Task: Create a due date automation trigger when advanced on, on the wednesday of the week a card is due add dates starting in 1 days at 11:00 AM.
Action: Mouse moved to (1156, 90)
Screenshot: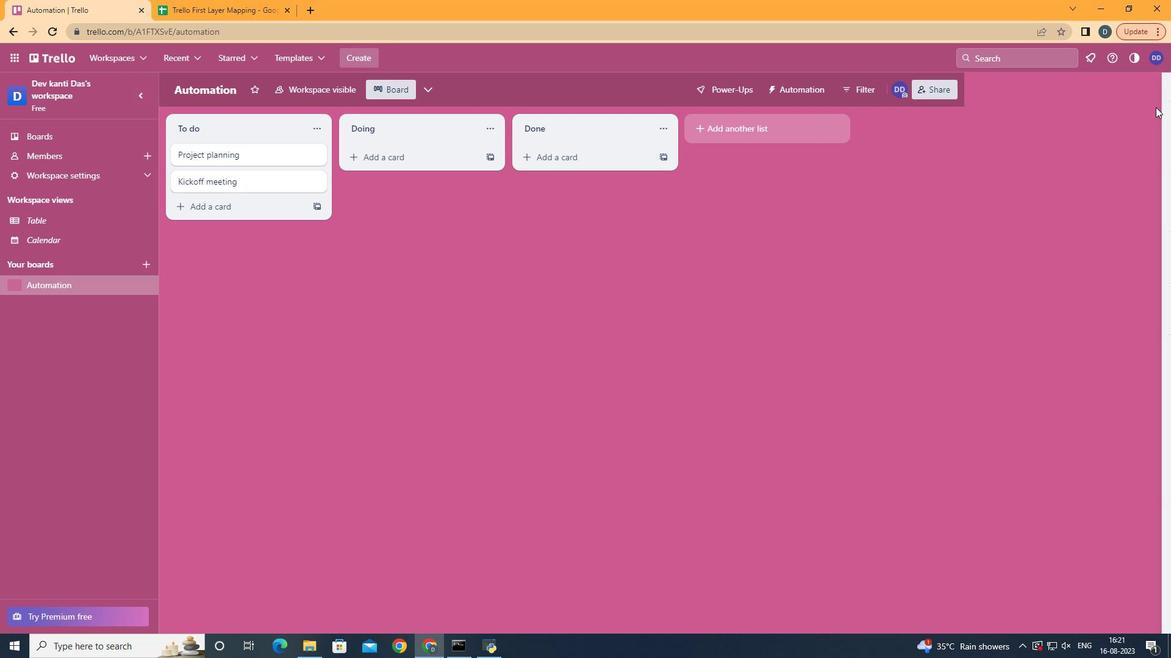 
Action: Mouse pressed left at (1156, 90)
Screenshot: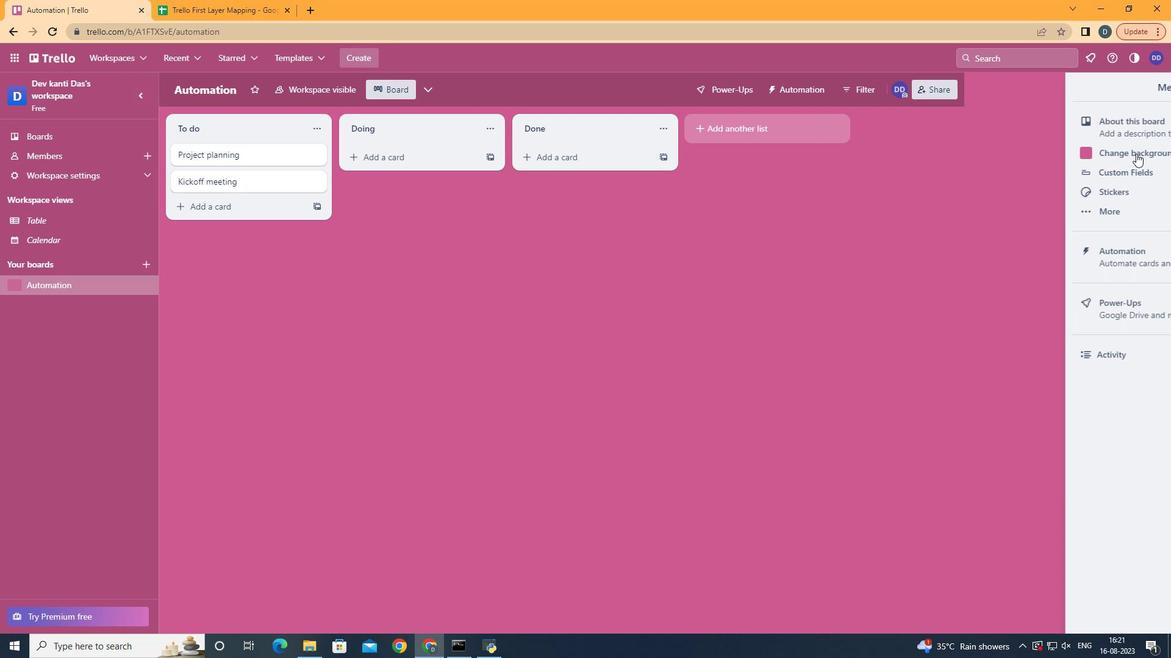 
Action: Mouse moved to (1094, 259)
Screenshot: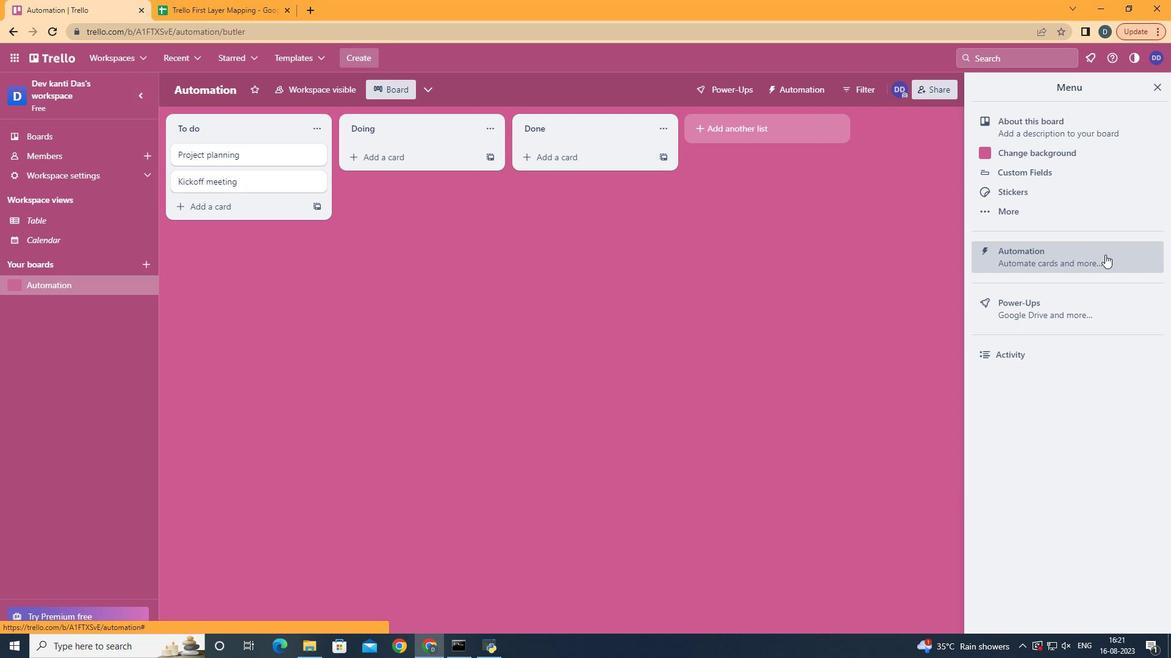 
Action: Mouse pressed left at (1094, 259)
Screenshot: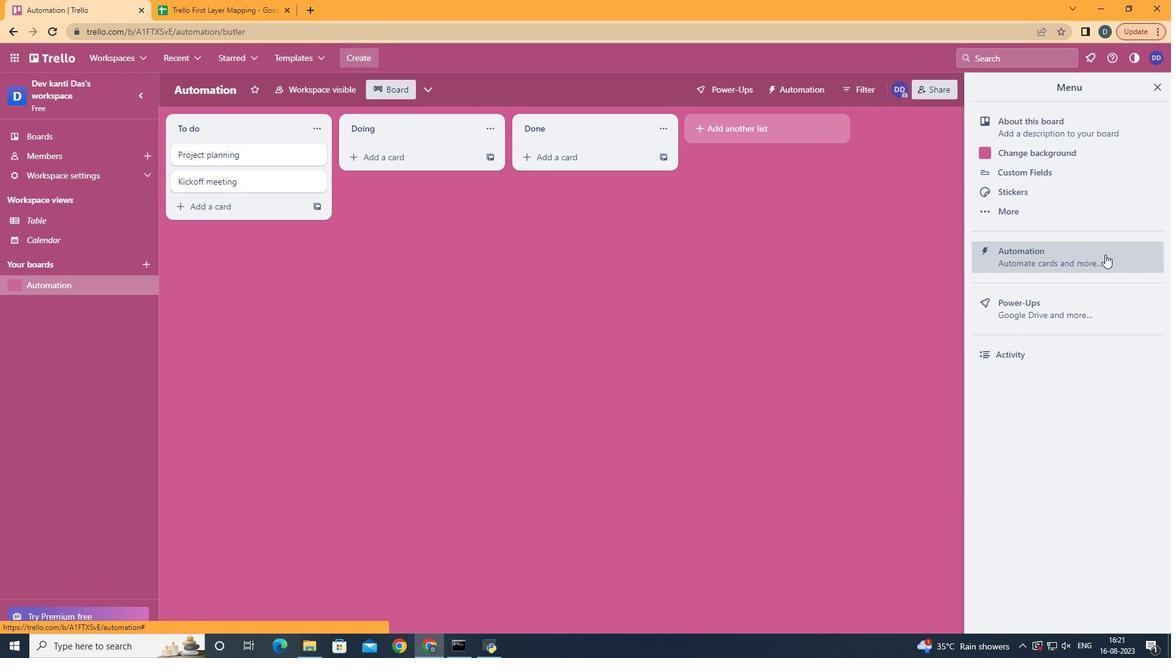
Action: Mouse moved to (239, 248)
Screenshot: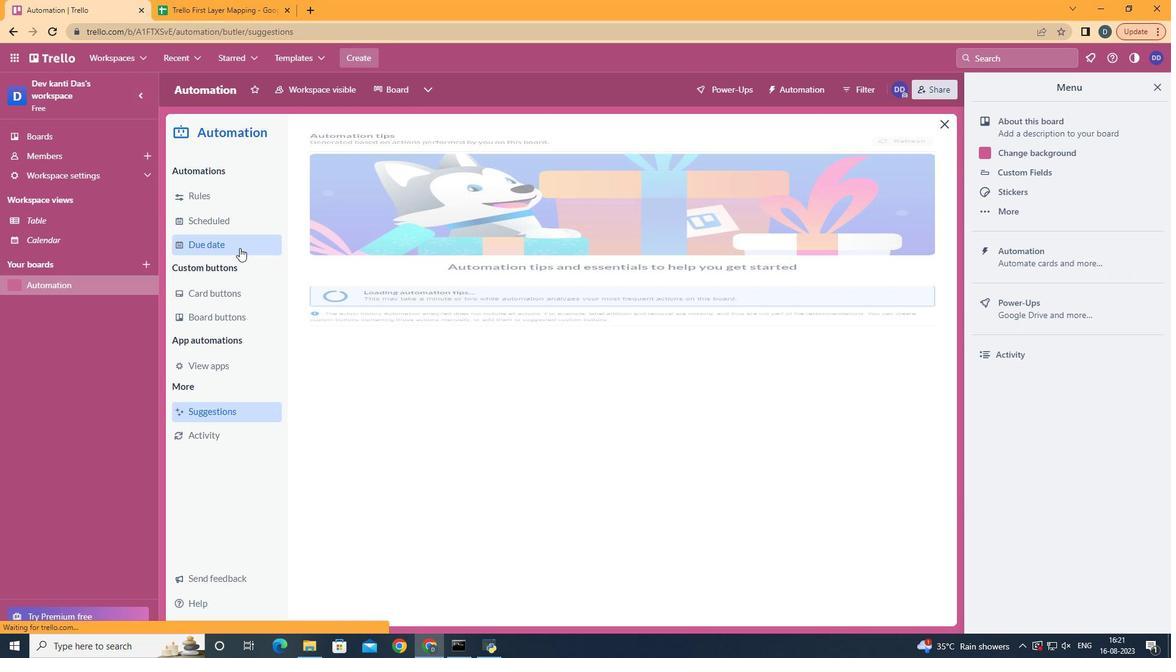 
Action: Mouse pressed left at (239, 248)
Screenshot: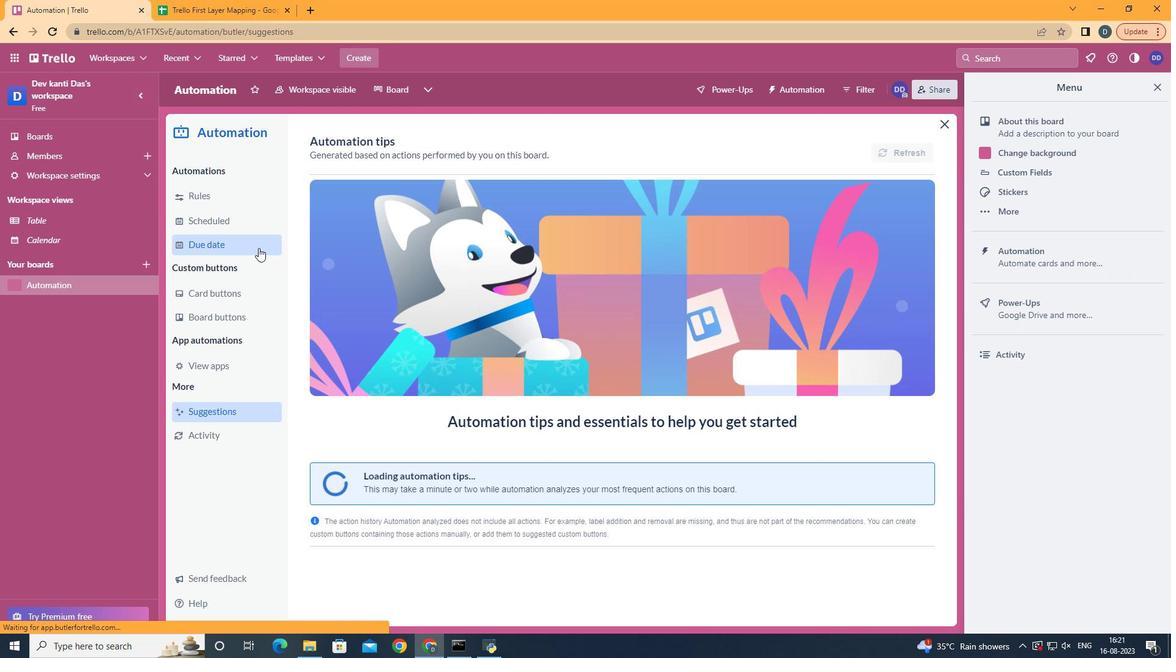 
Action: Mouse moved to (860, 145)
Screenshot: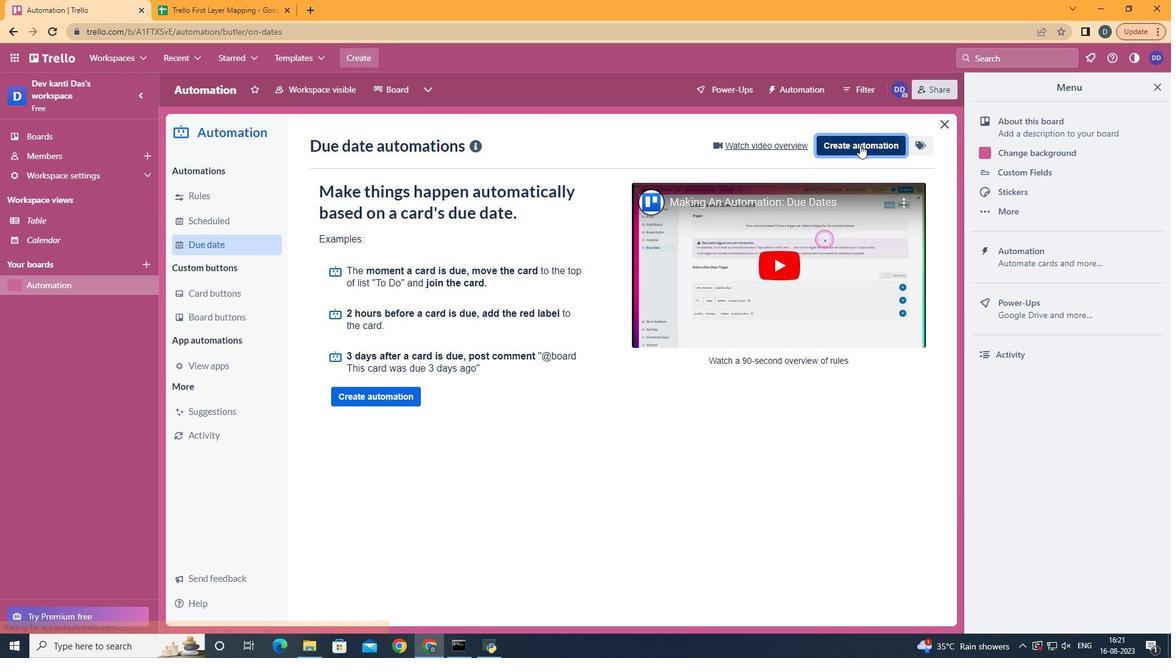 
Action: Mouse pressed left at (860, 145)
Screenshot: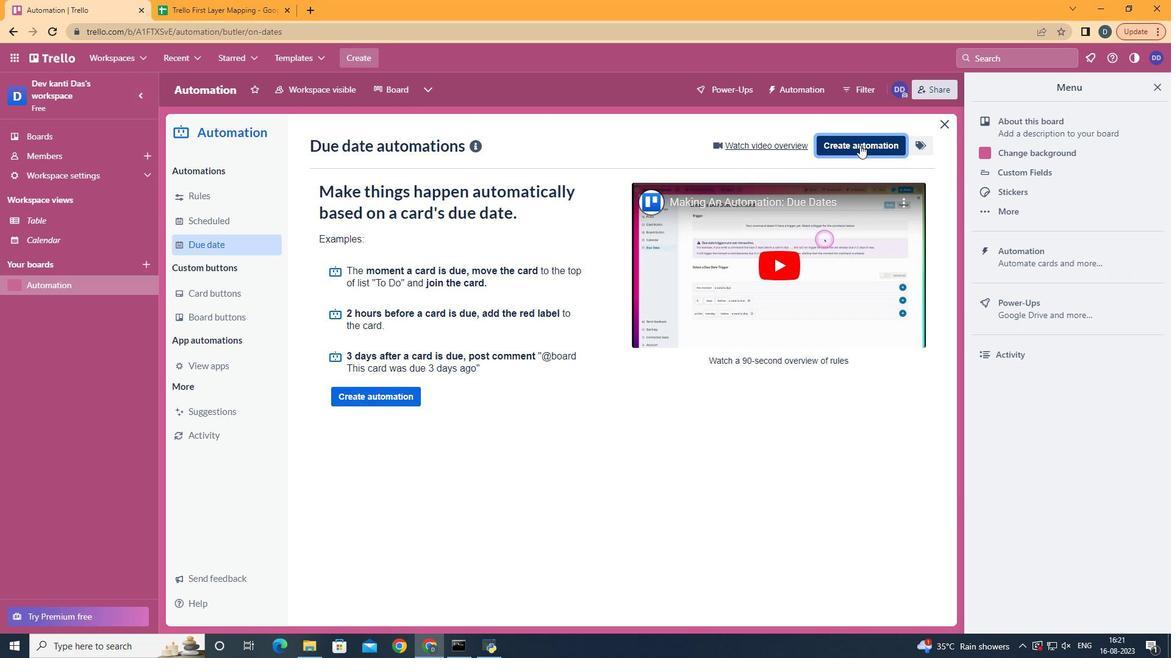 
Action: Mouse moved to (693, 261)
Screenshot: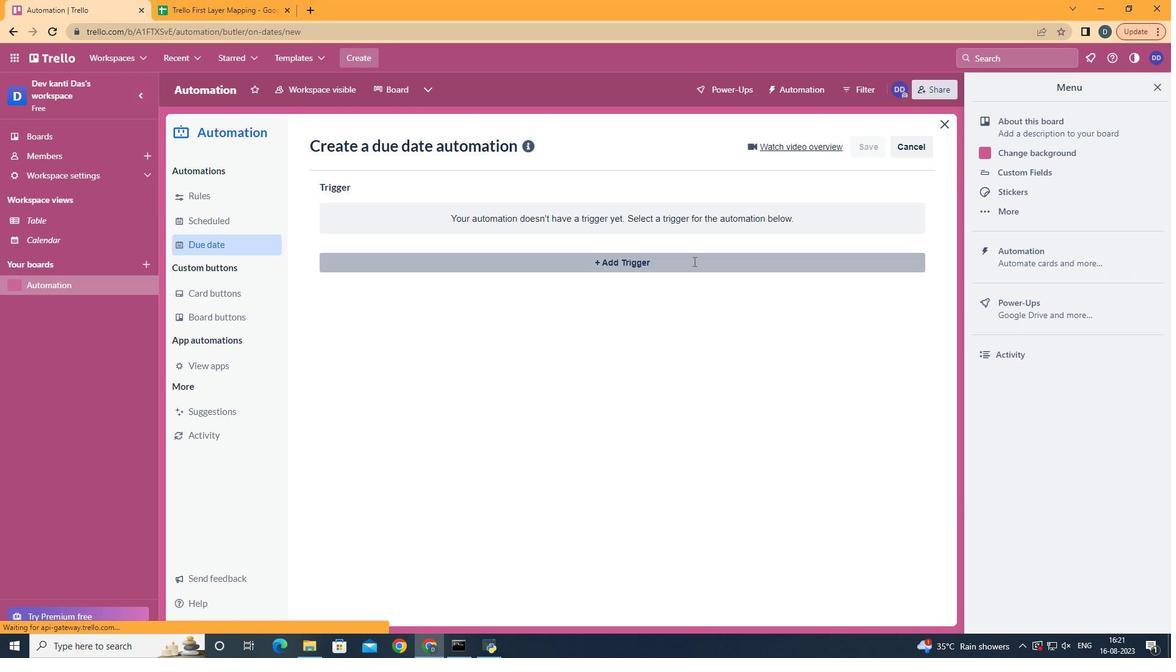 
Action: Mouse pressed left at (693, 261)
Screenshot: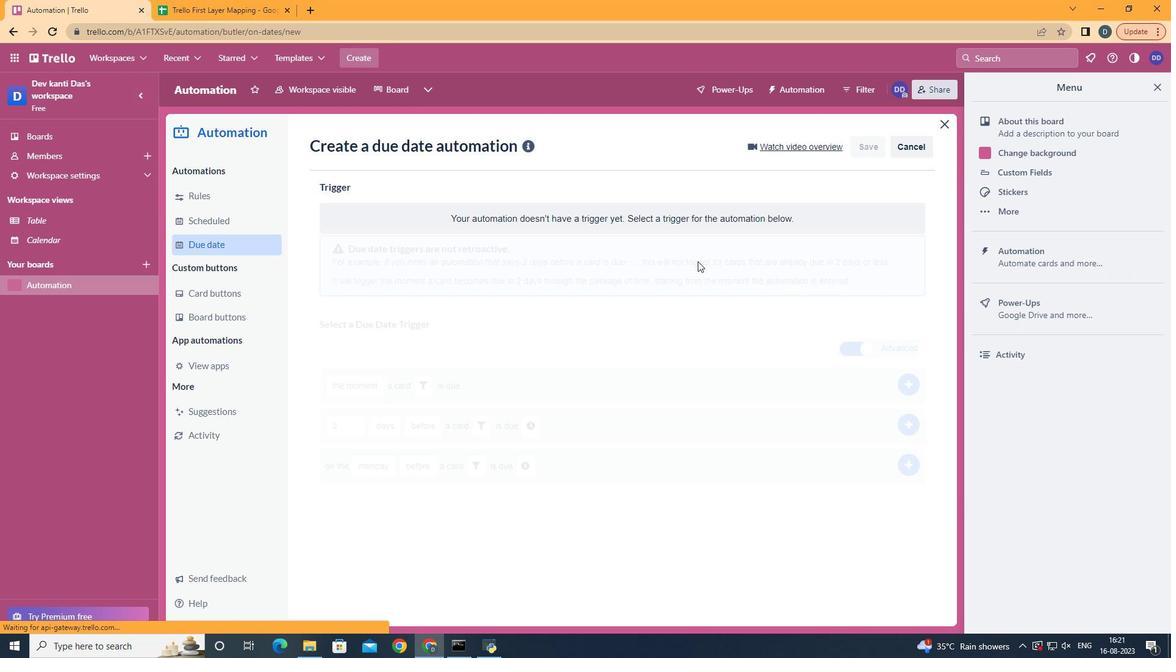 
Action: Mouse moved to (394, 353)
Screenshot: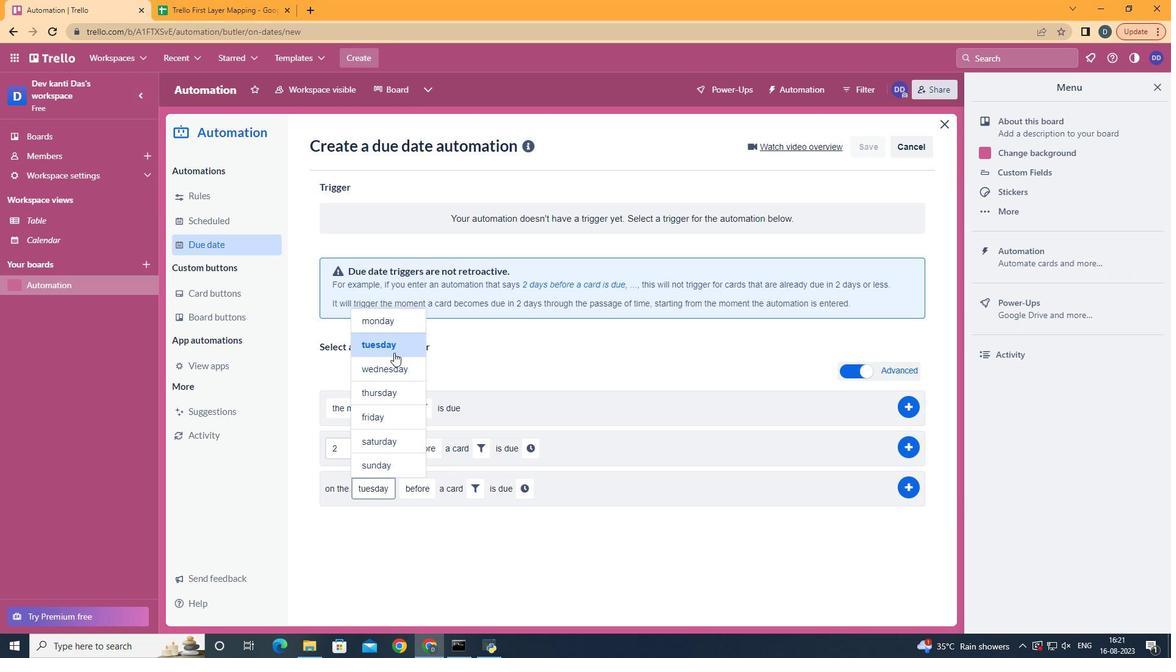 
Action: Mouse pressed left at (394, 353)
Screenshot: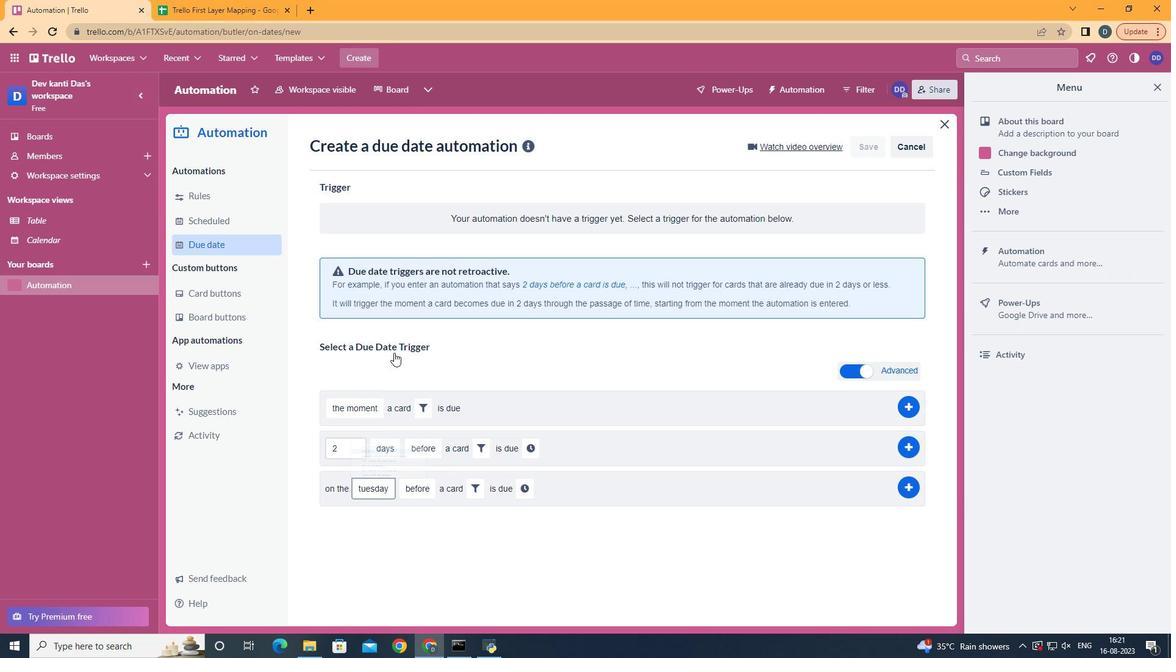 
Action: Mouse moved to (383, 375)
Screenshot: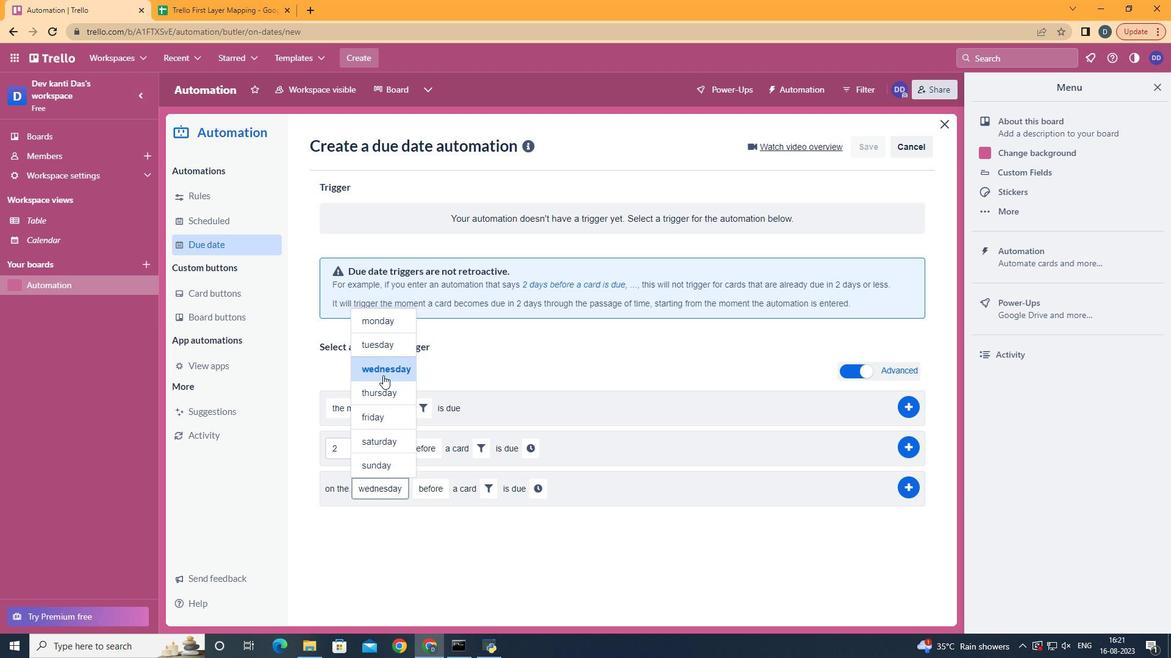 
Action: Mouse pressed left at (383, 375)
Screenshot: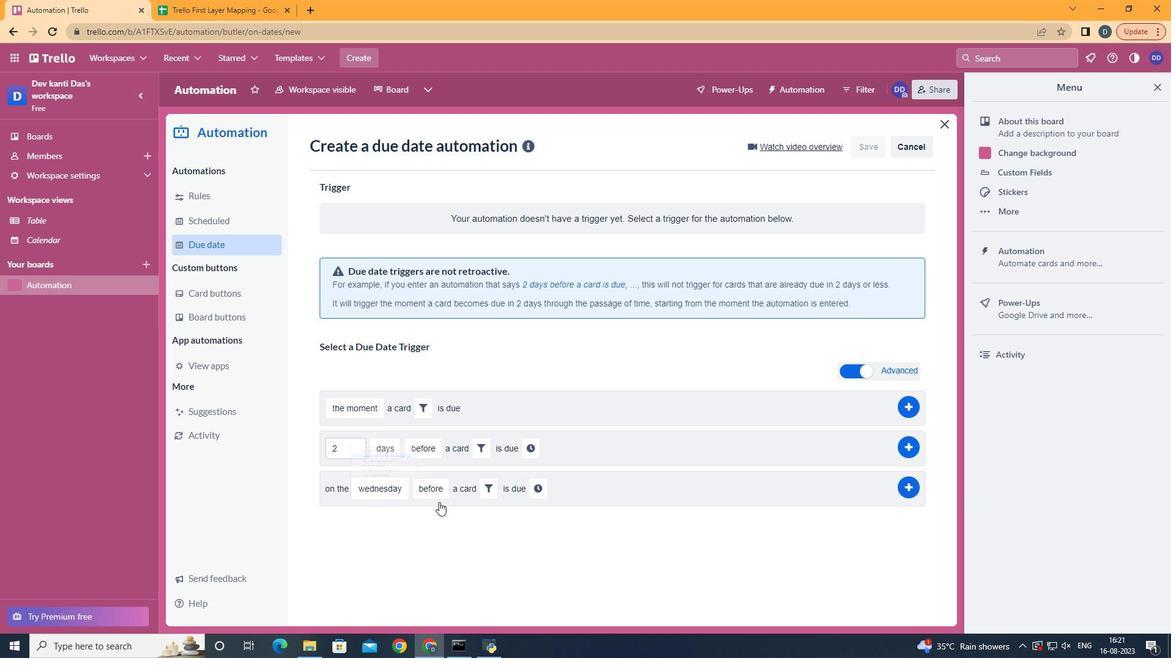 
Action: Mouse moved to (452, 551)
Screenshot: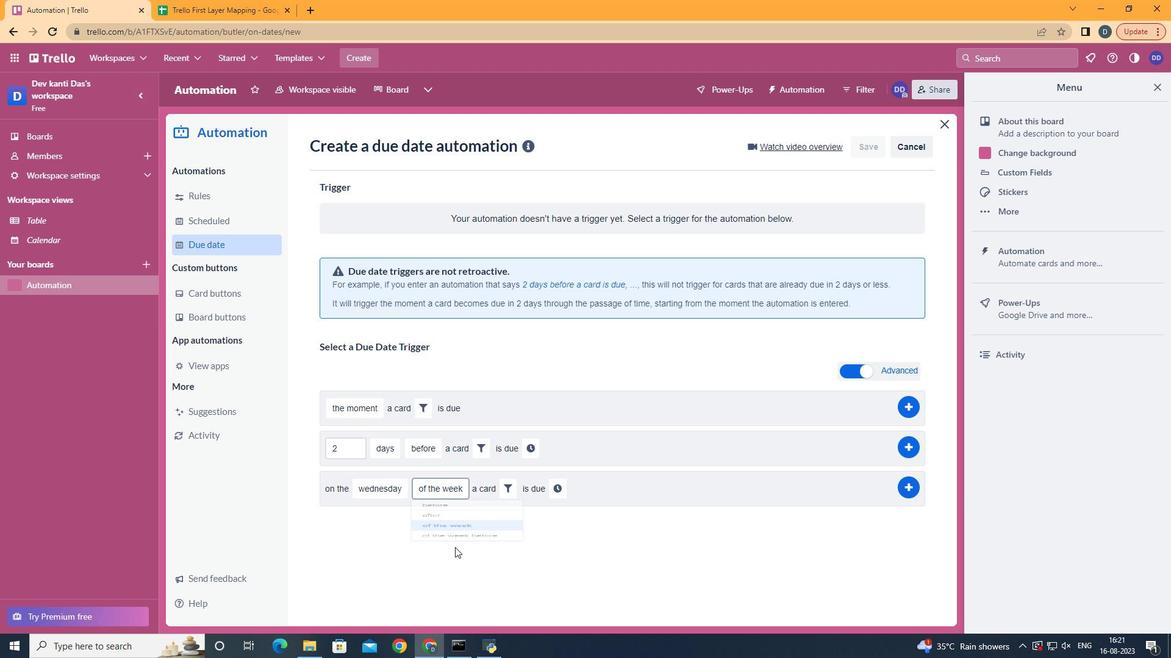
Action: Mouse pressed left at (452, 551)
Screenshot: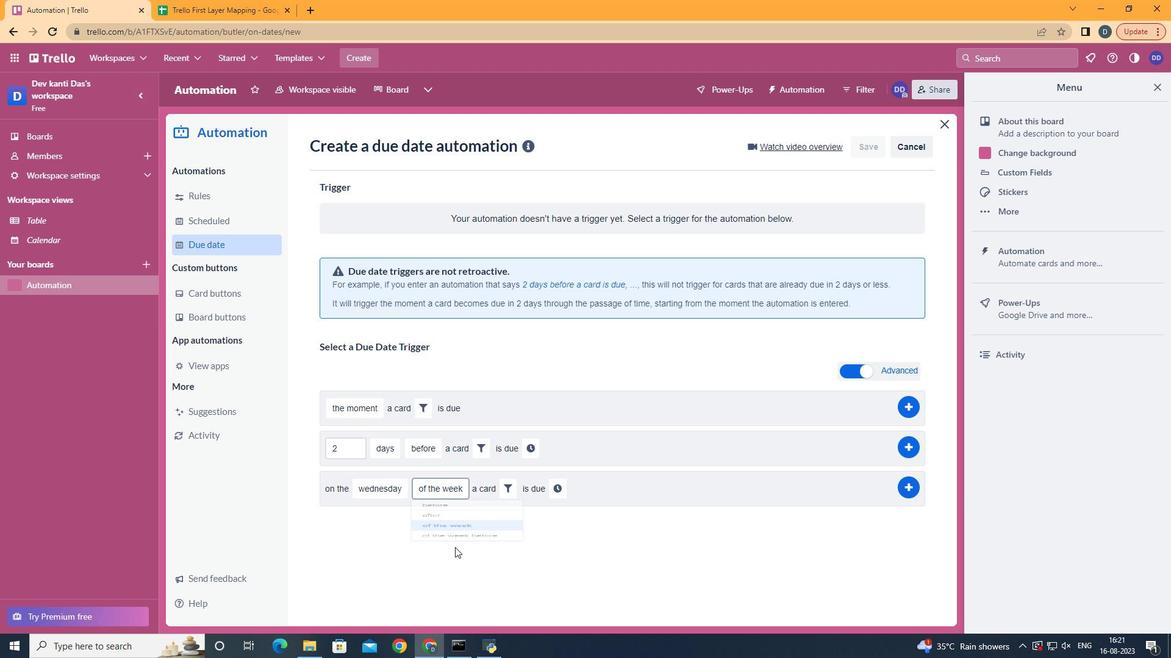 
Action: Mouse moved to (505, 489)
Screenshot: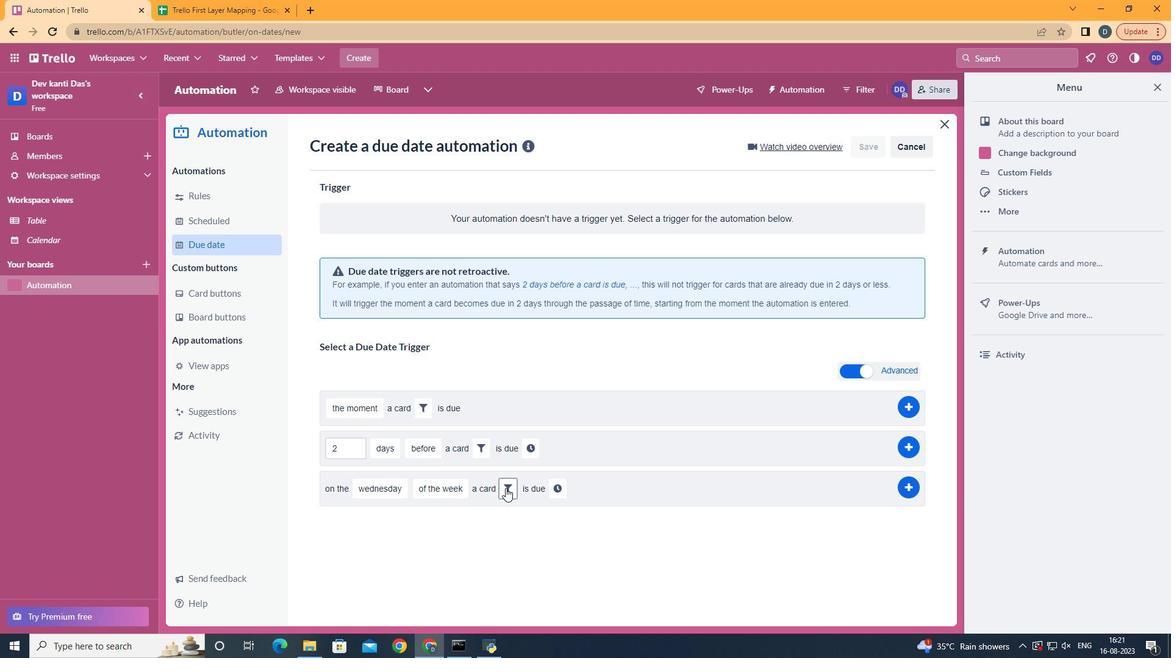 
Action: Mouse pressed left at (505, 489)
Screenshot: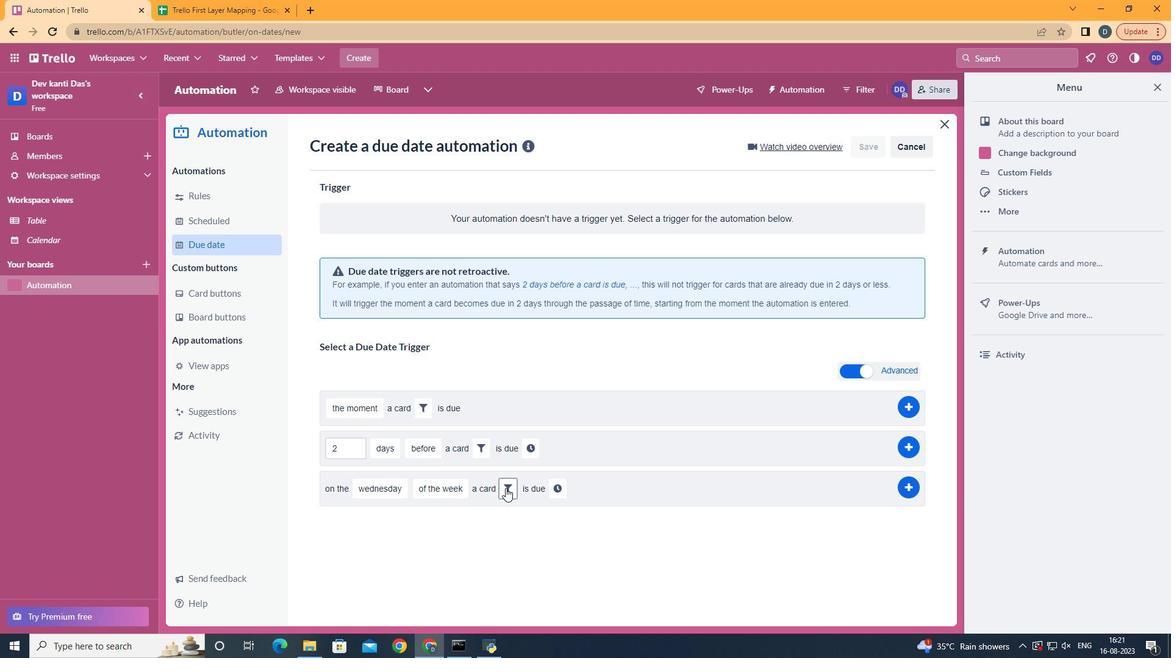 
Action: Mouse moved to (570, 529)
Screenshot: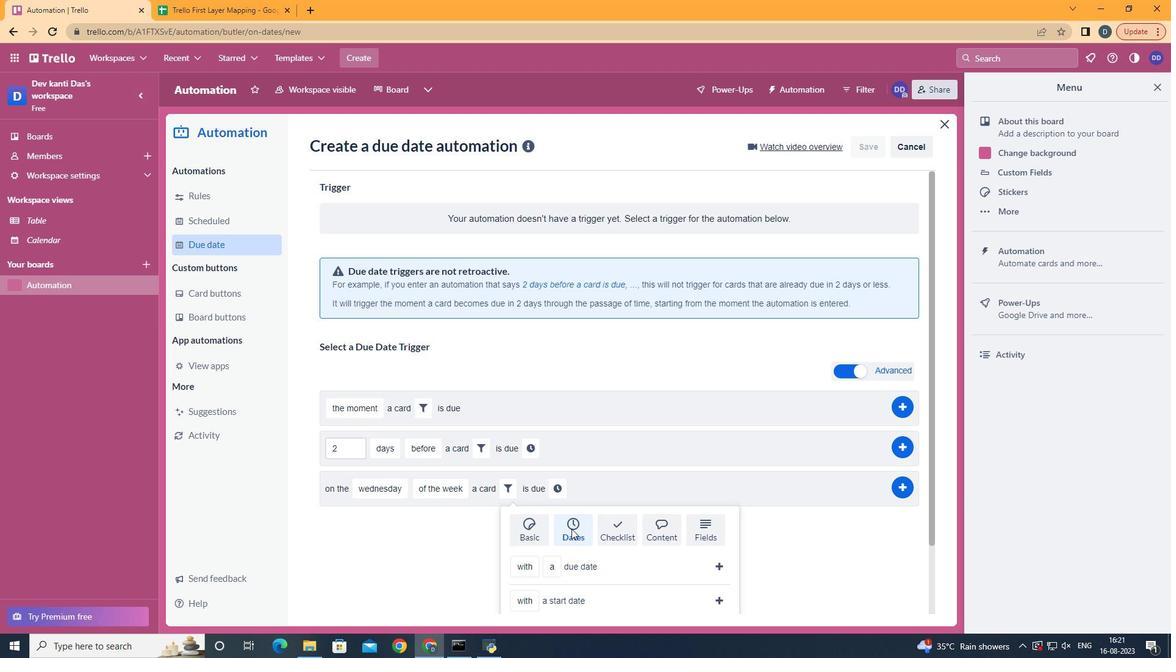 
Action: Mouse pressed left at (570, 529)
Screenshot: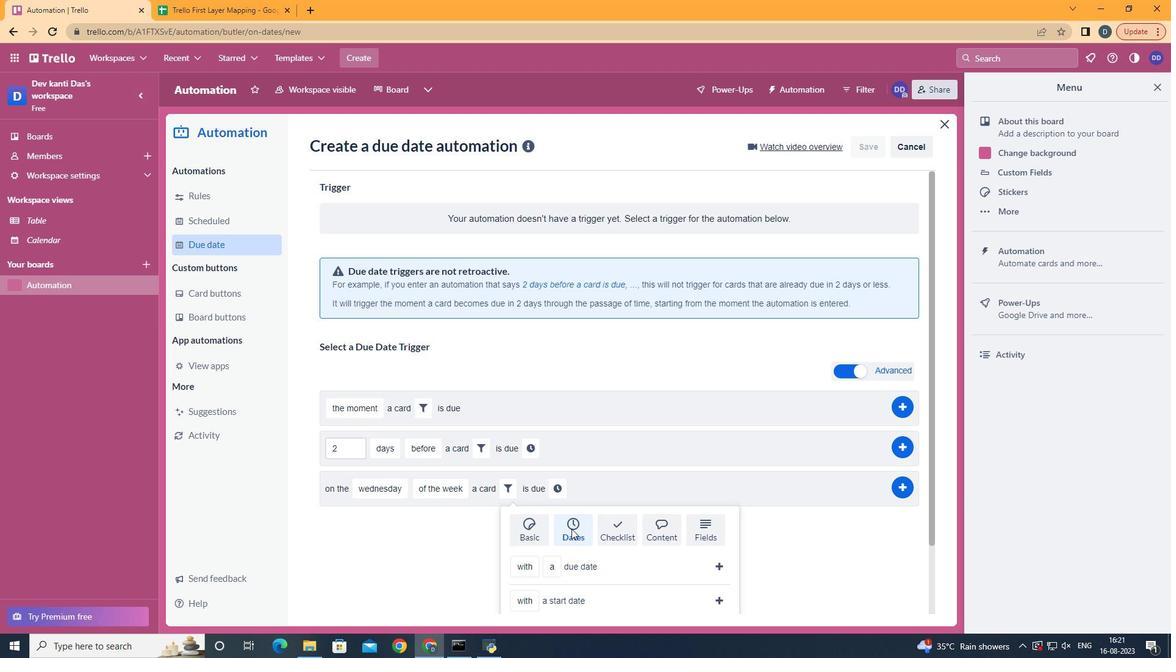 
Action: Mouse moved to (571, 529)
Screenshot: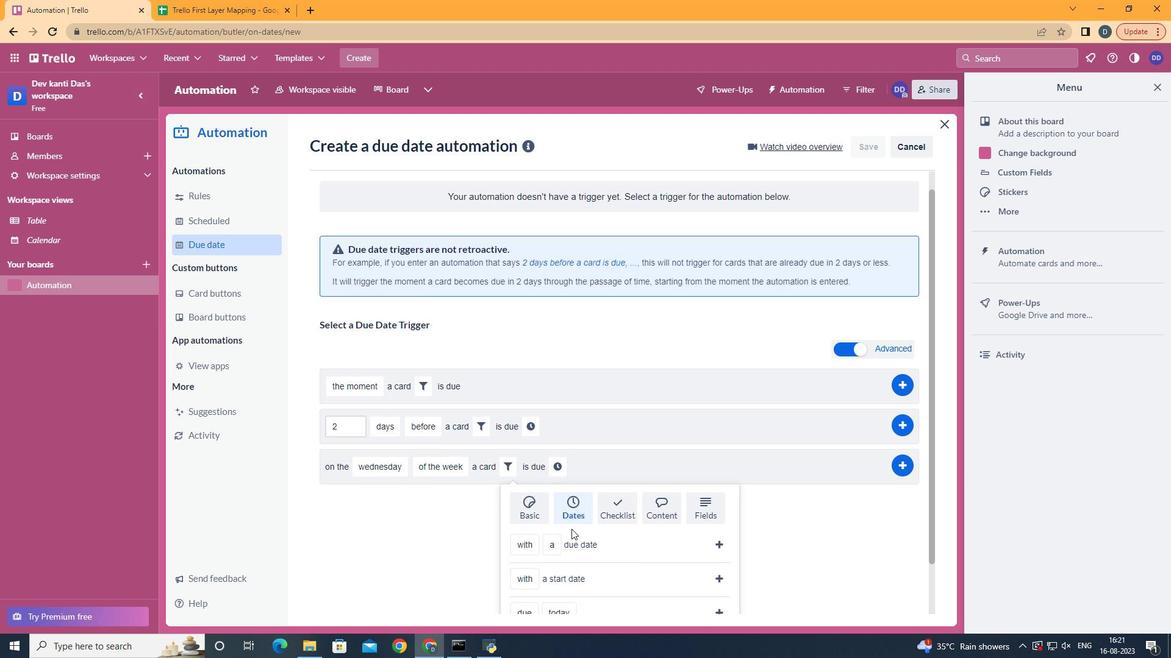 
Action: Mouse scrolled (571, 528) with delta (0, 0)
Screenshot: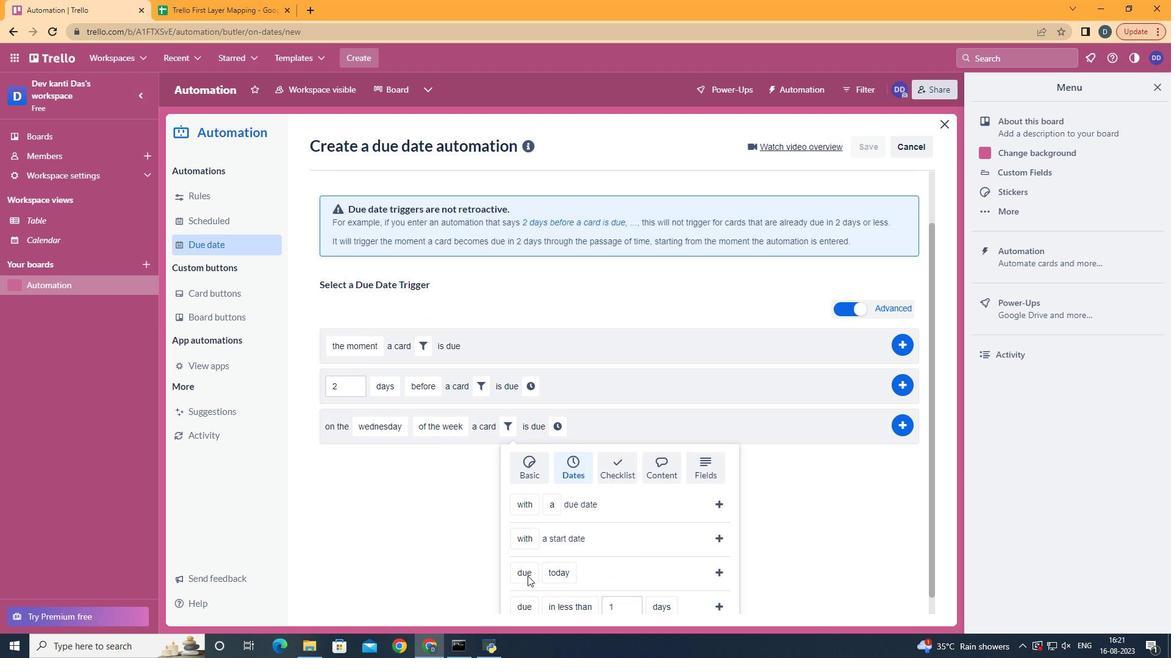 
Action: Mouse scrolled (571, 528) with delta (0, 0)
Screenshot: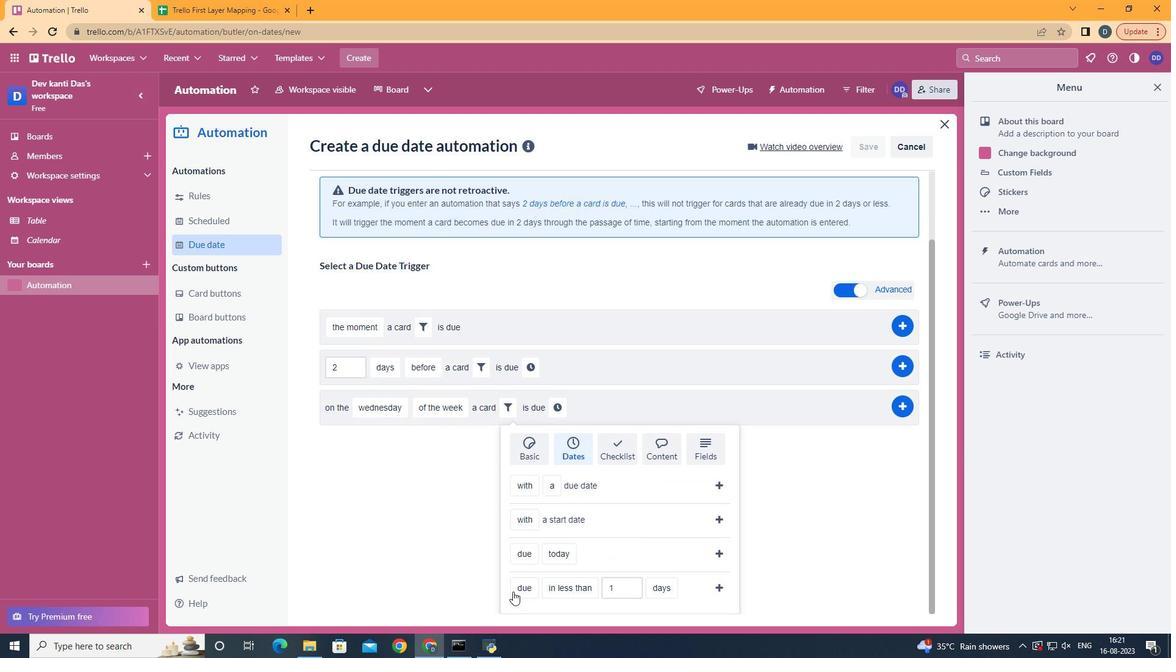 
Action: Mouse scrolled (571, 528) with delta (0, 0)
Screenshot: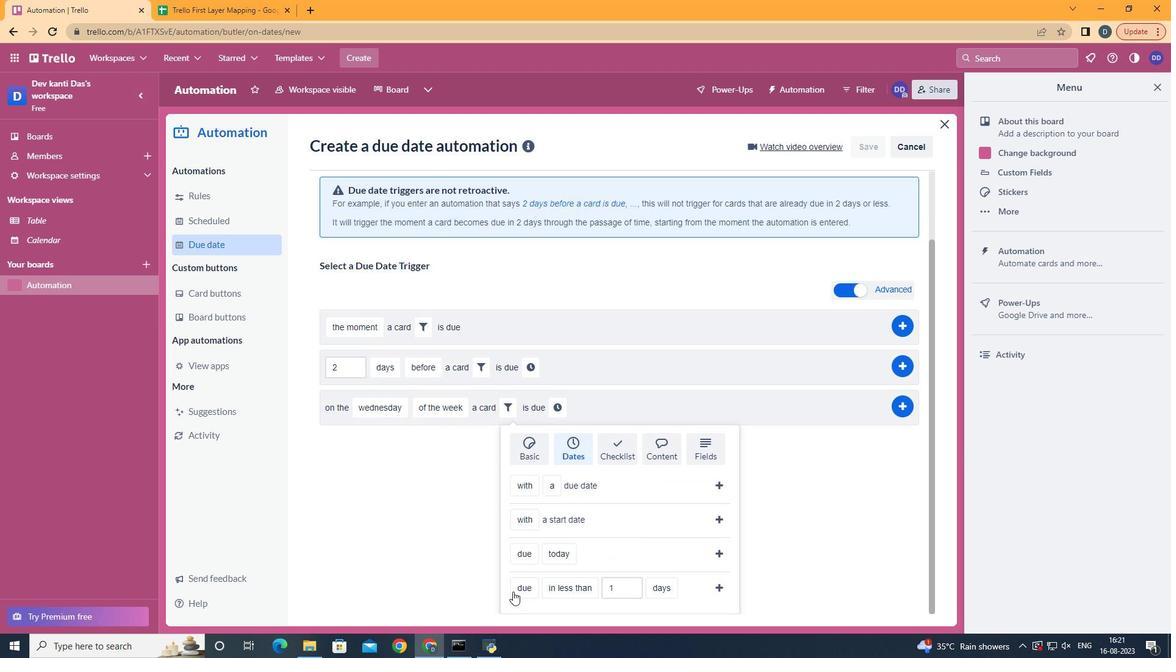
Action: Mouse scrolled (571, 528) with delta (0, 0)
Screenshot: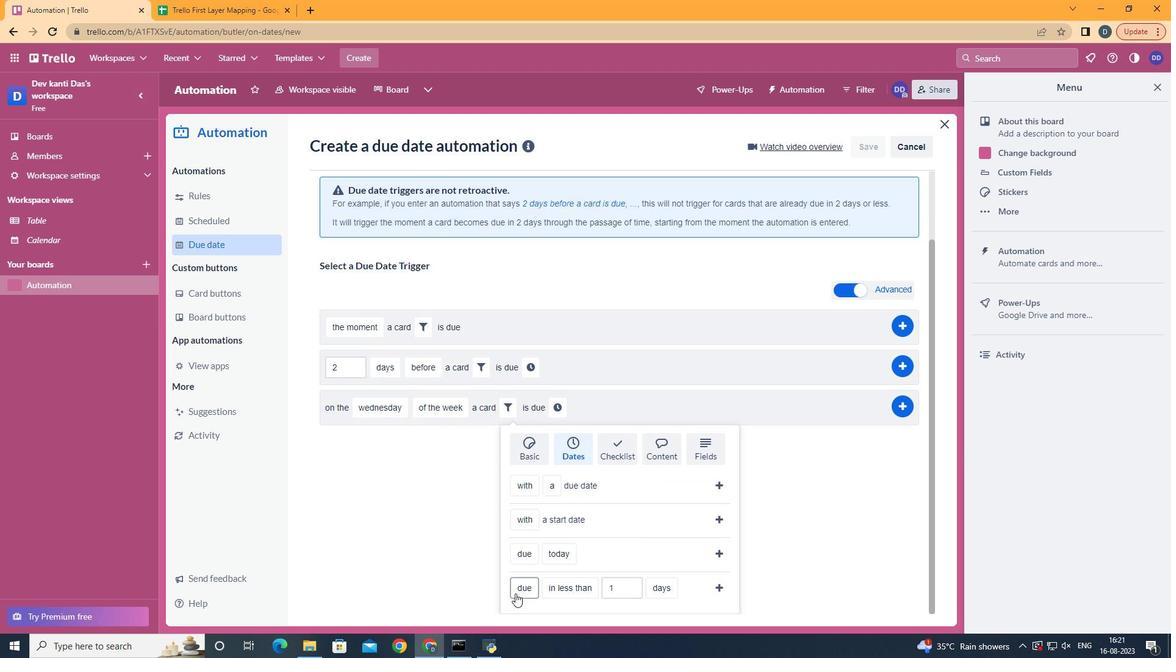 
Action: Mouse scrolled (571, 528) with delta (0, 0)
Screenshot: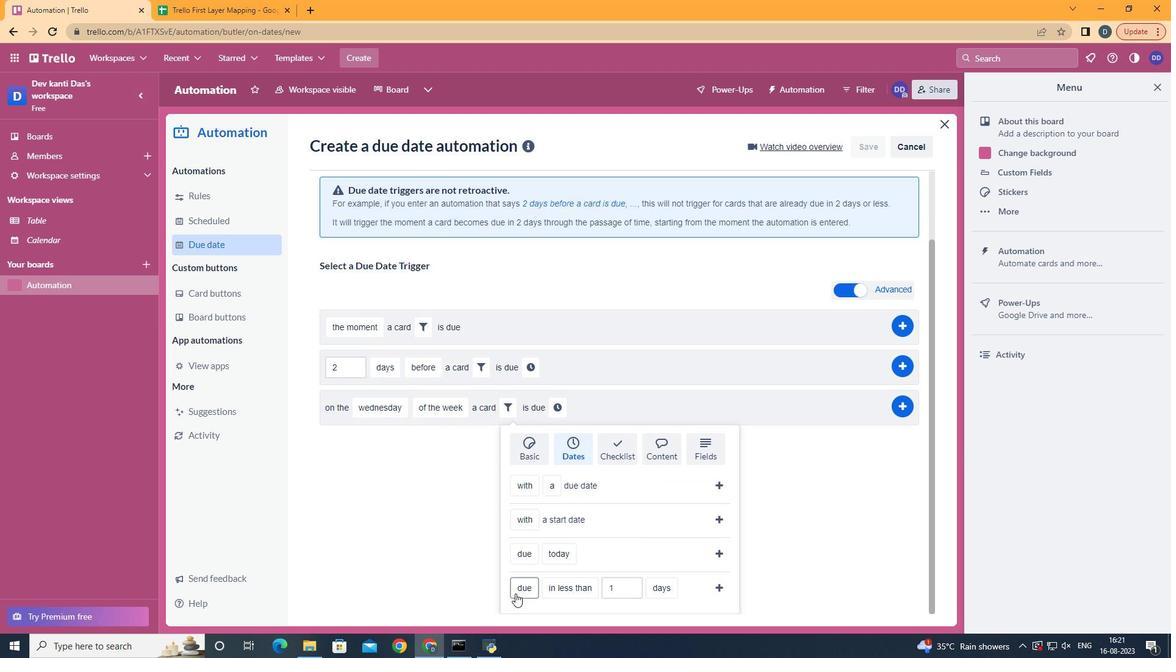 
Action: Mouse moved to (535, 570)
Screenshot: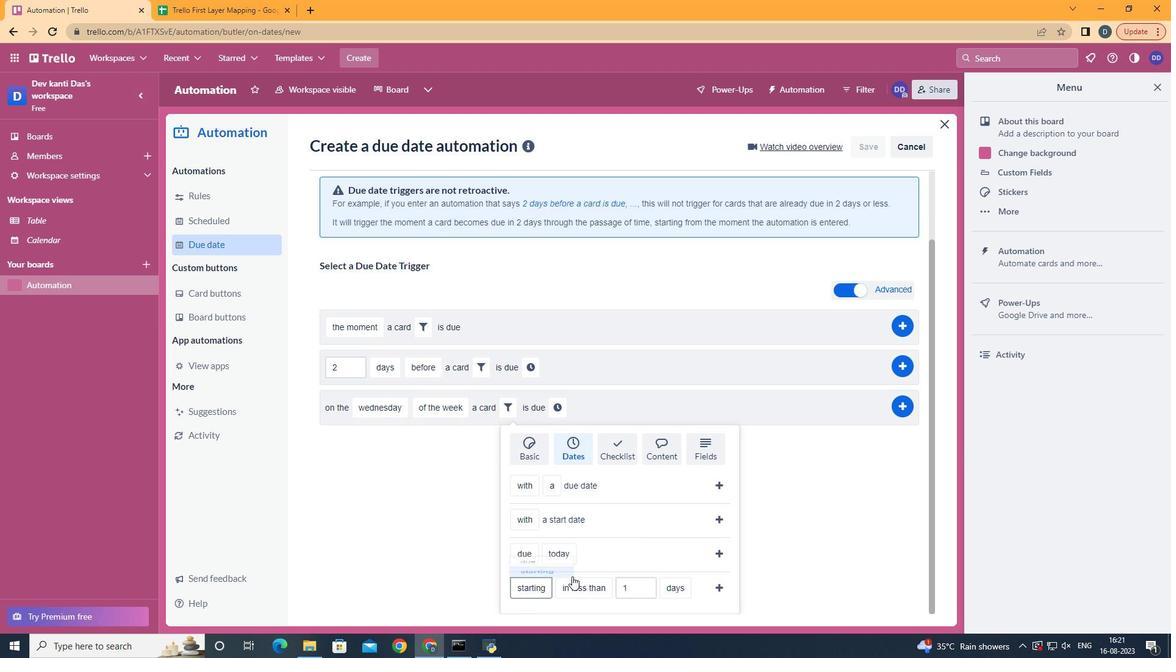
Action: Mouse pressed left at (535, 570)
Screenshot: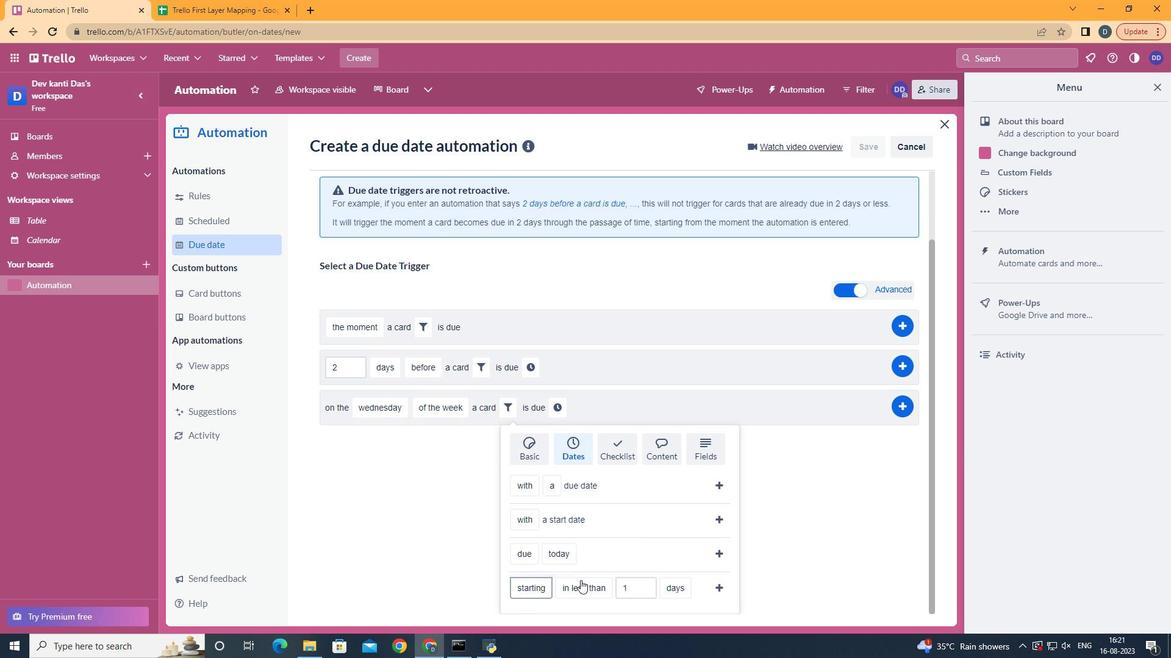 
Action: Mouse moved to (597, 544)
Screenshot: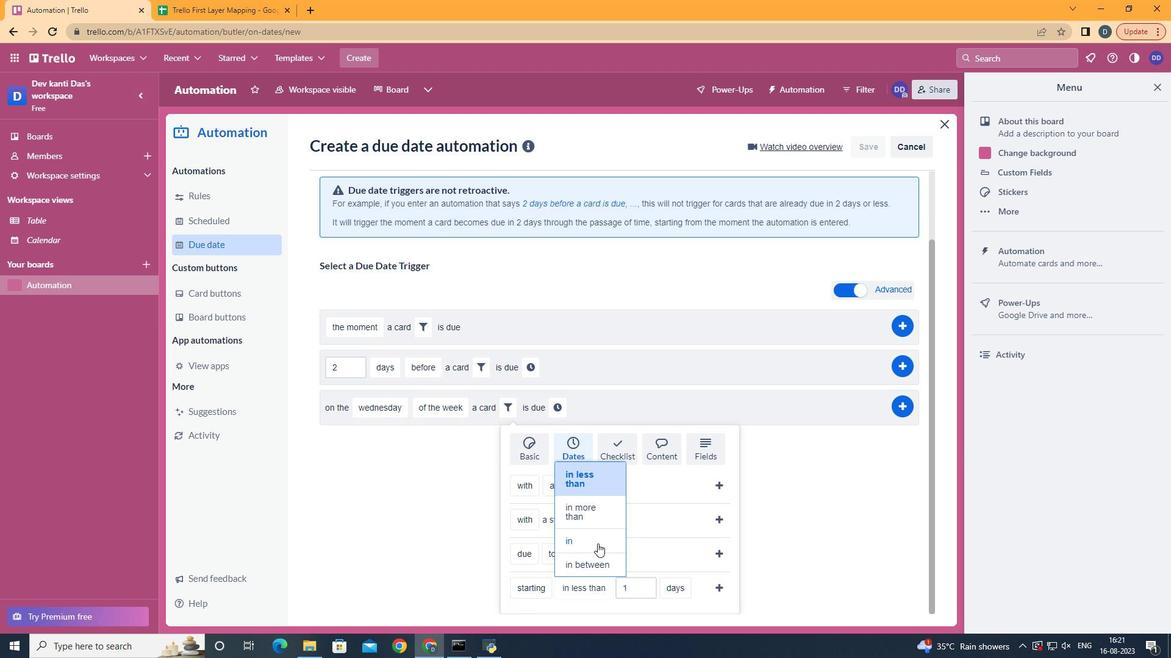 
Action: Mouse pressed left at (597, 544)
Screenshot: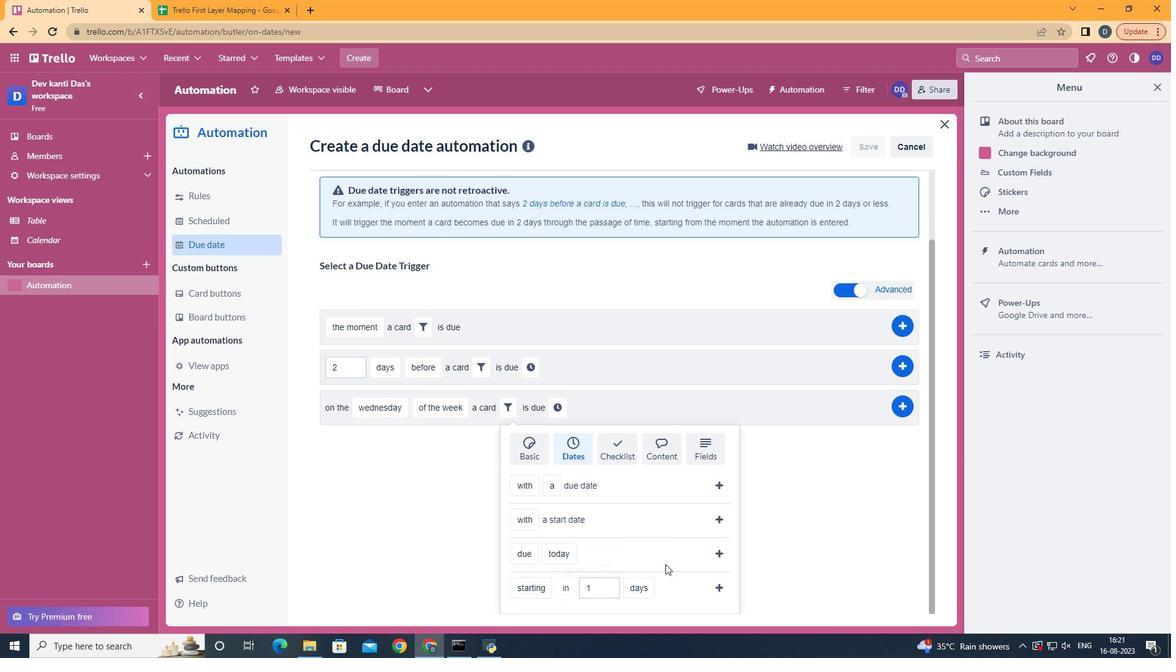
Action: Mouse moved to (719, 582)
Screenshot: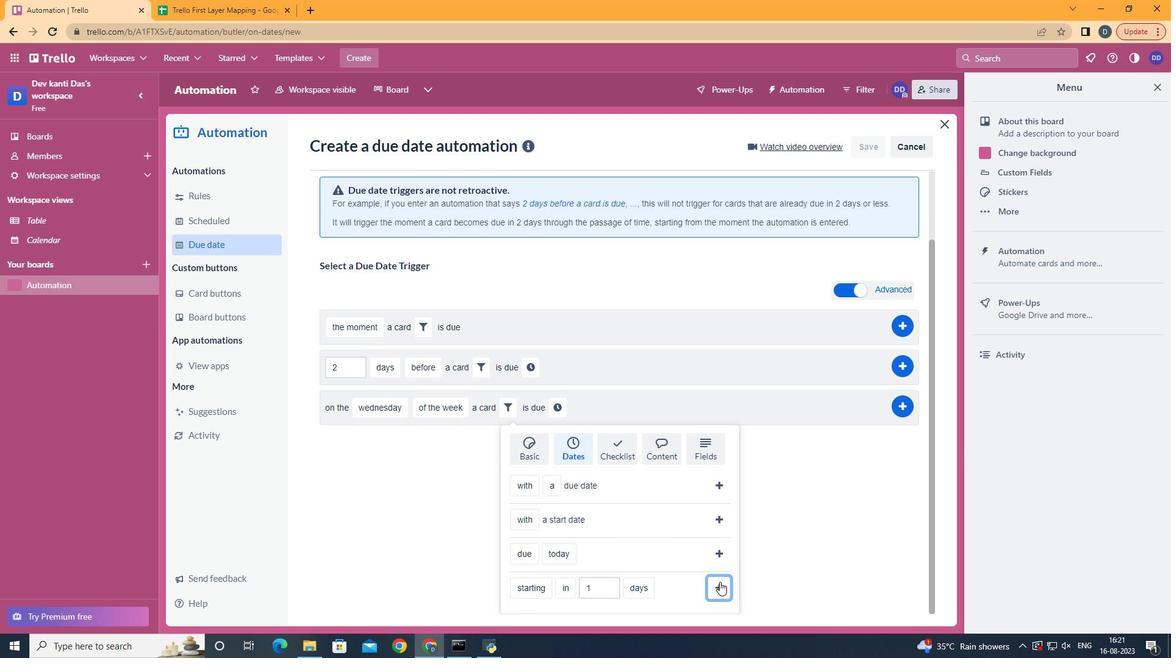 
Action: Mouse pressed left at (719, 582)
Screenshot: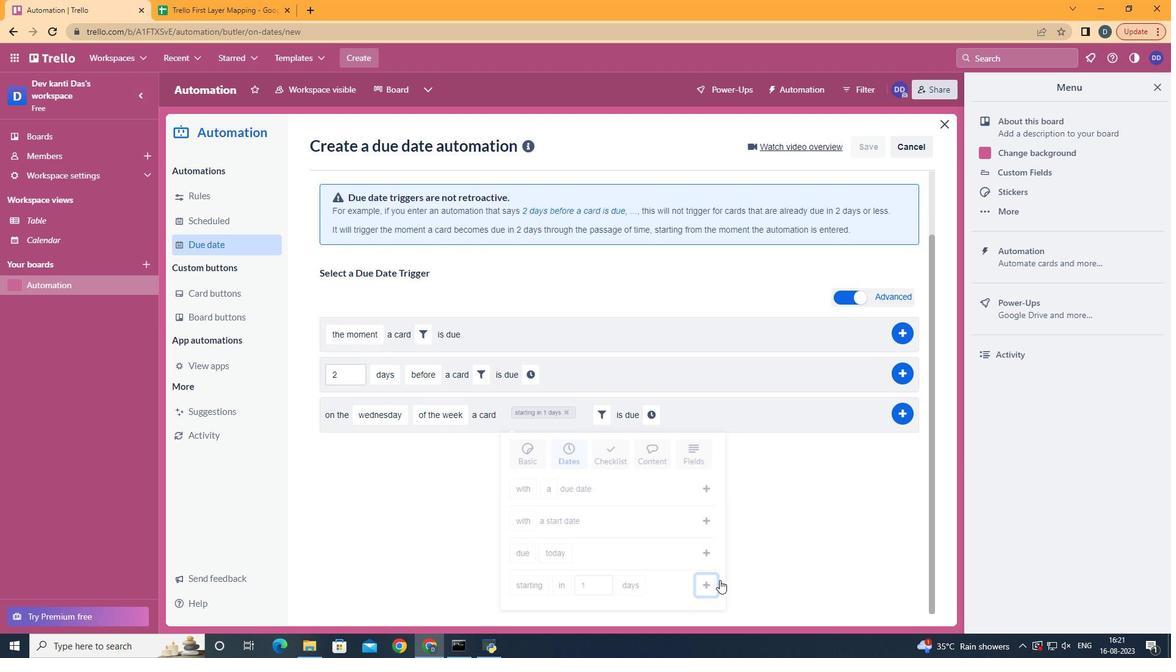 
Action: Mouse moved to (655, 493)
Screenshot: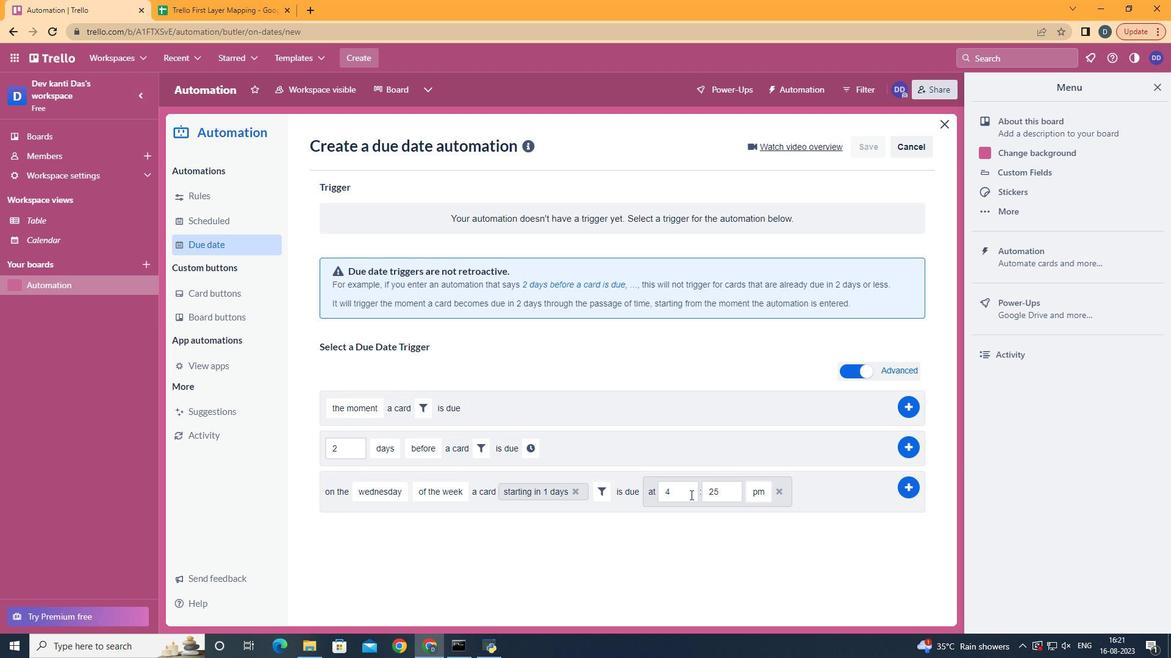 
Action: Mouse pressed left at (655, 493)
Screenshot: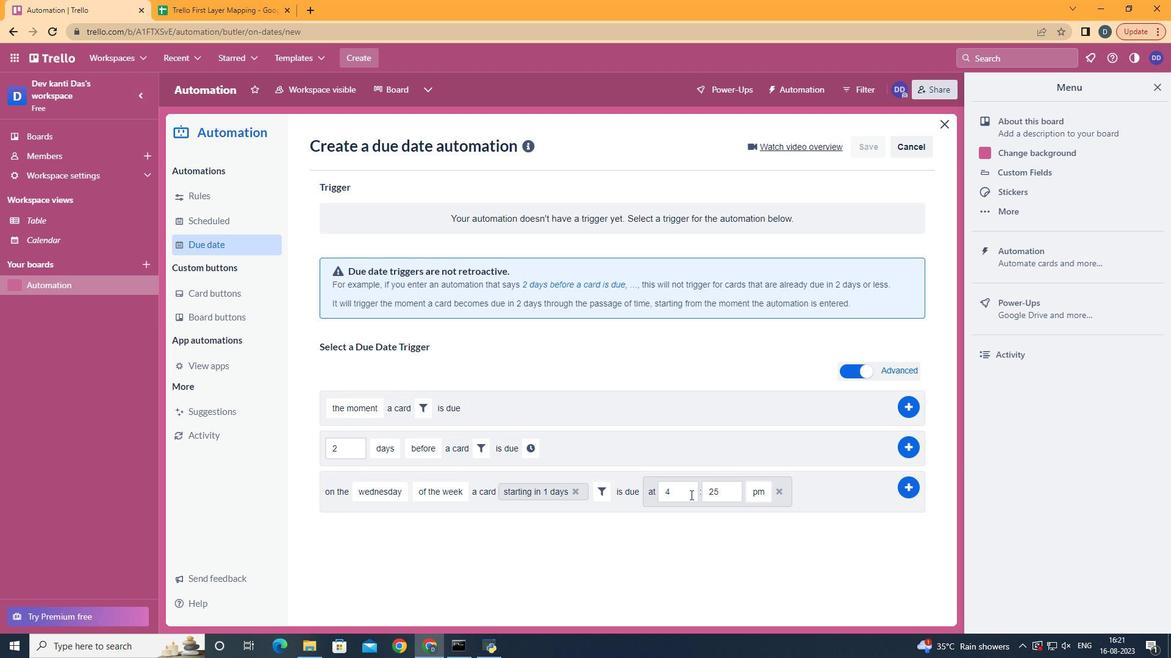 
Action: Mouse moved to (690, 495)
Screenshot: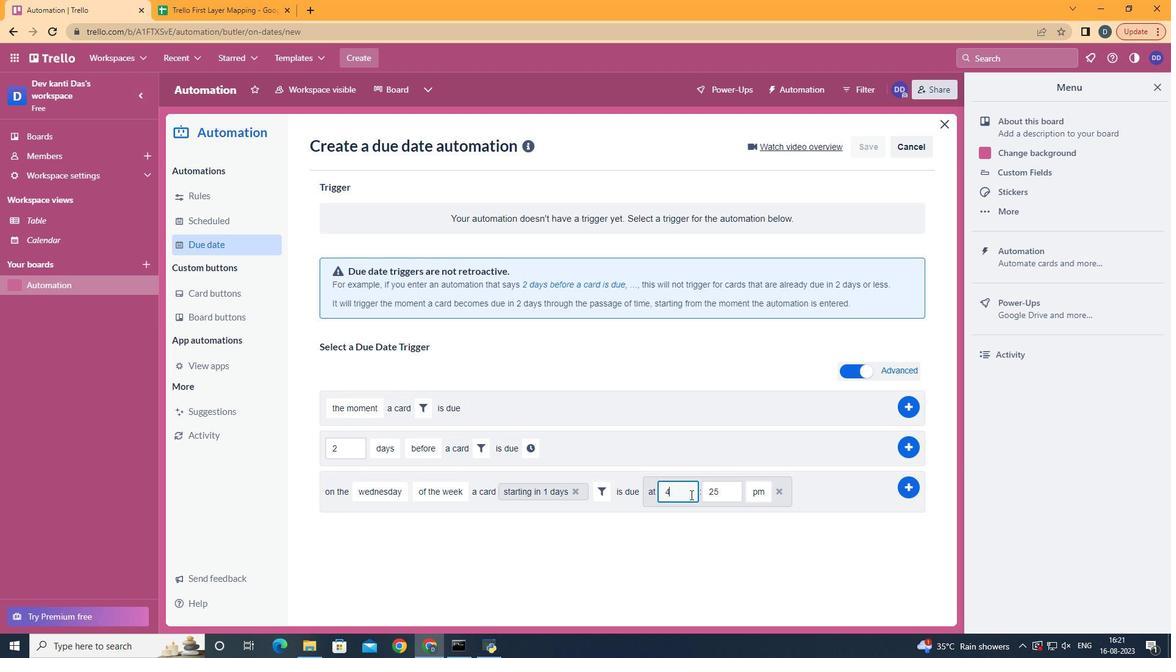 
Action: Mouse pressed left at (690, 495)
Screenshot: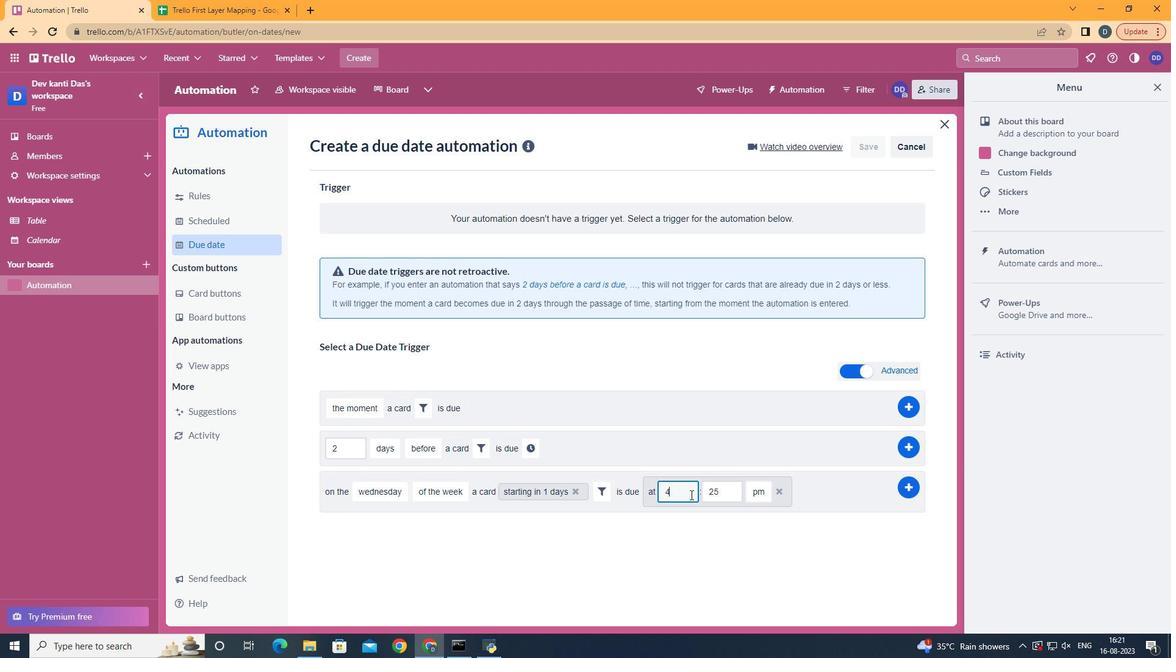 
Action: Mouse moved to (692, 495)
Screenshot: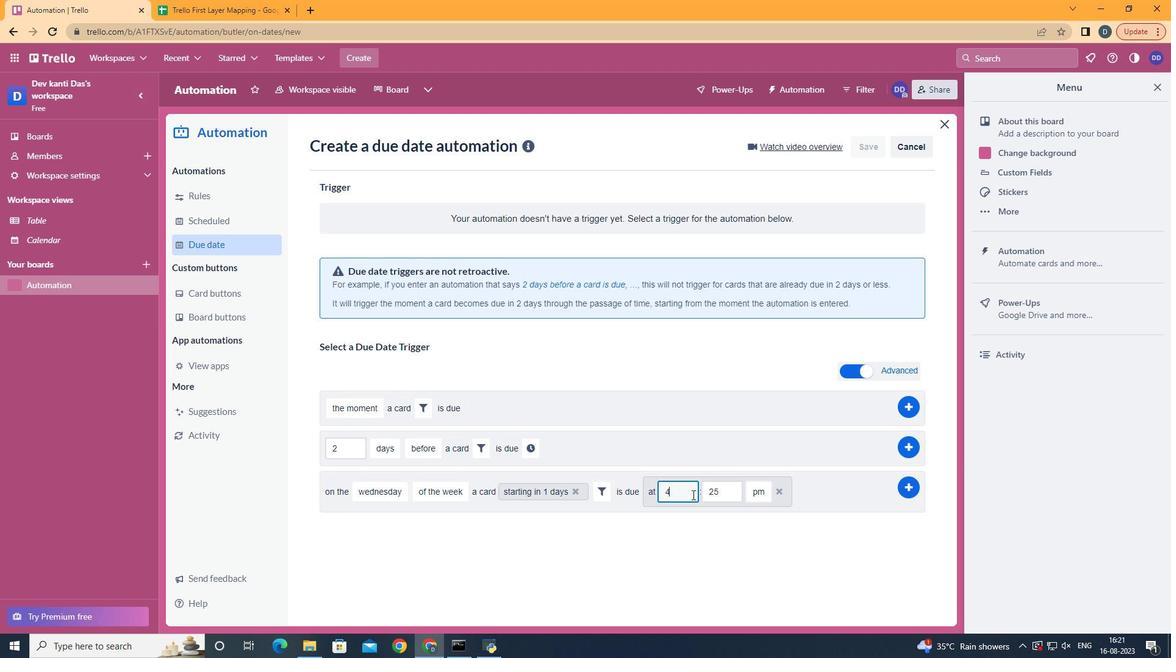 
Action: Key pressed <Key.backspace>11
Screenshot: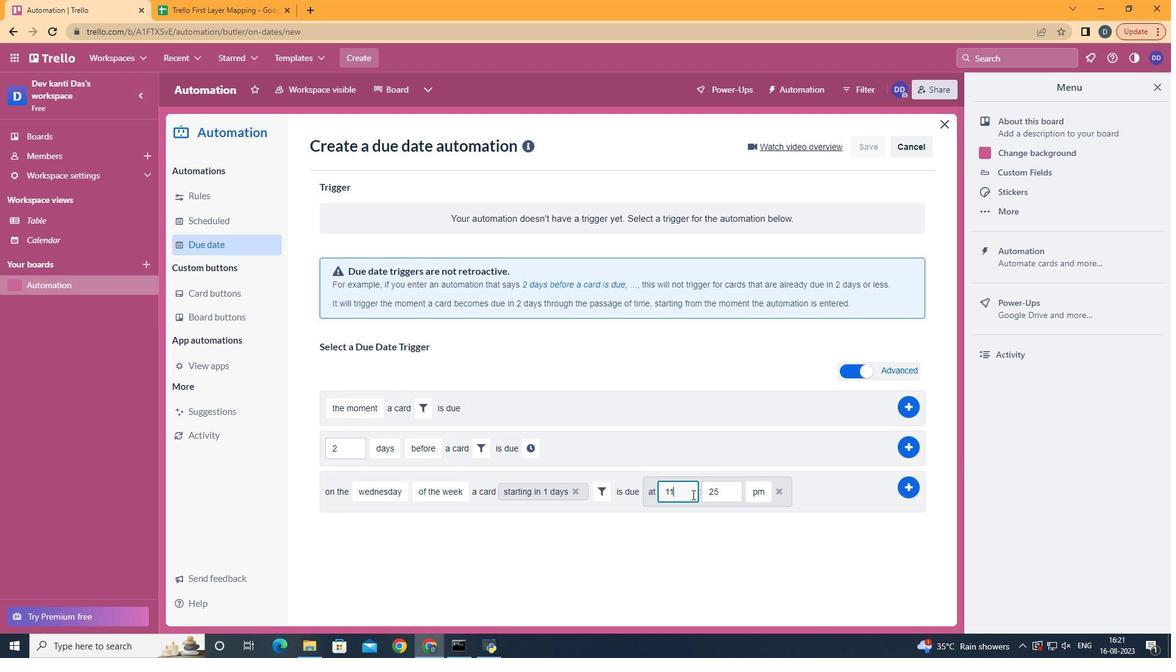 
Action: Mouse moved to (730, 494)
Screenshot: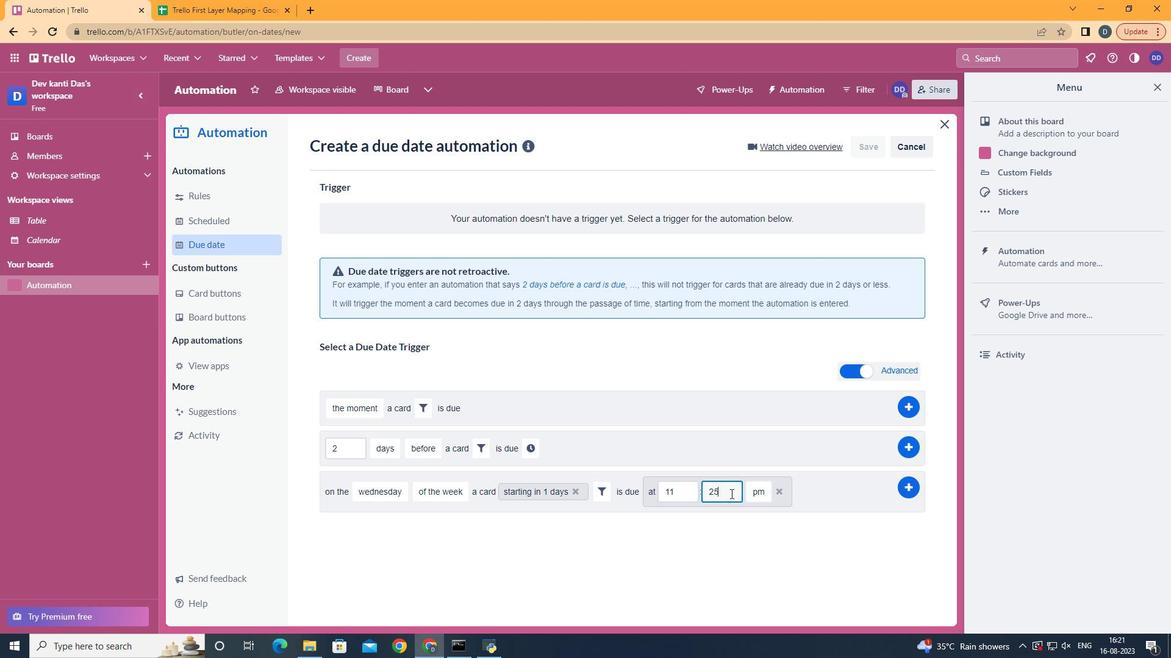 
Action: Mouse pressed left at (730, 494)
Screenshot: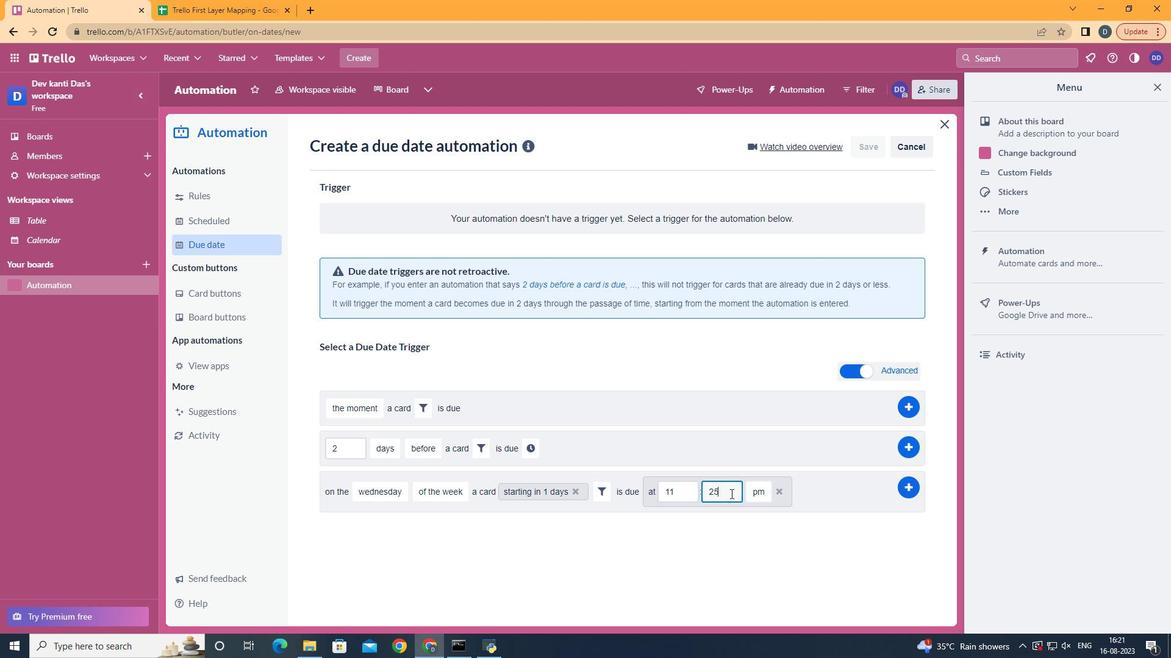 
Action: Key pressed <Key.backspace><Key.backspace>00<Key.backspace>0
Screenshot: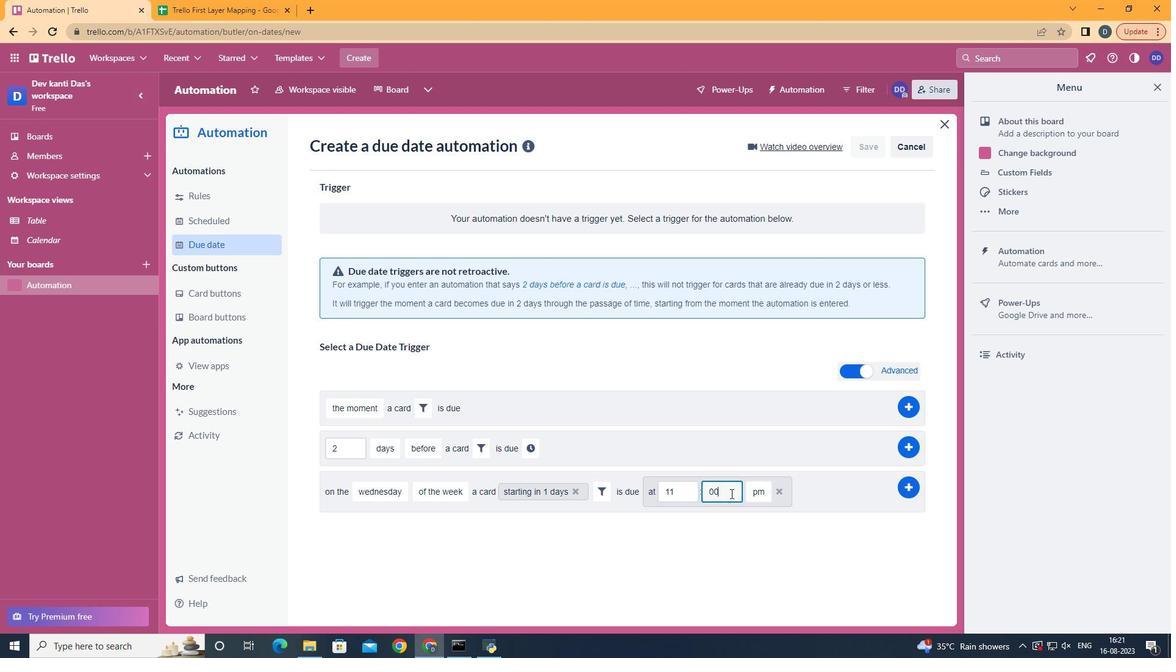 
Action: Mouse moved to (761, 523)
Screenshot: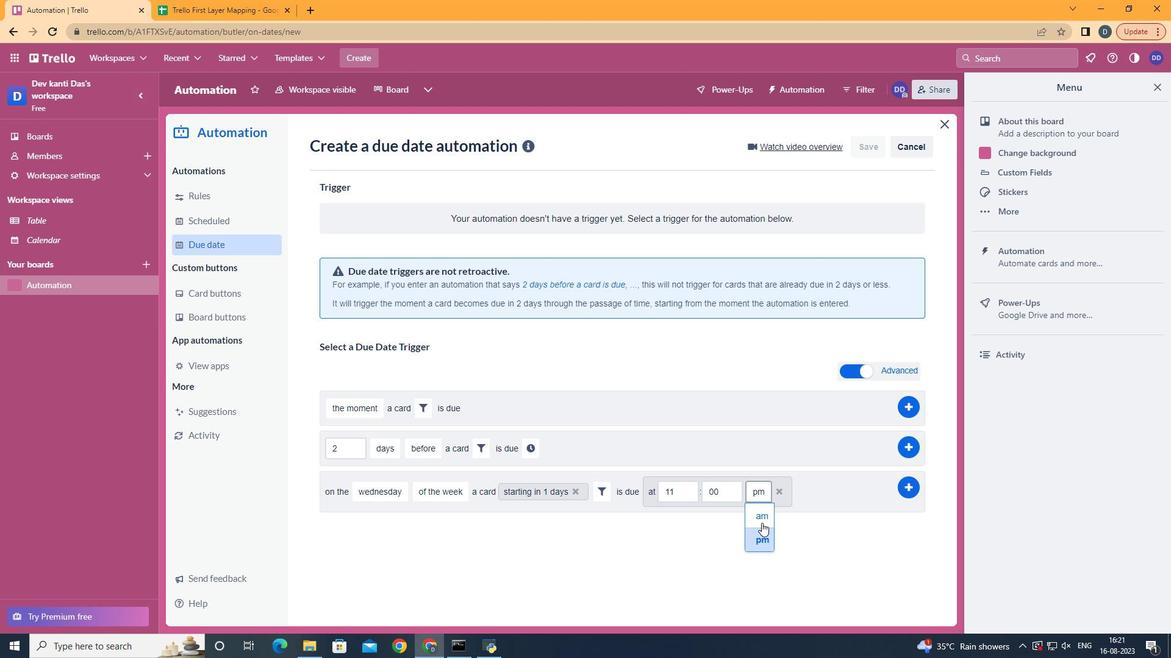 
Action: Mouse pressed left at (761, 523)
Screenshot: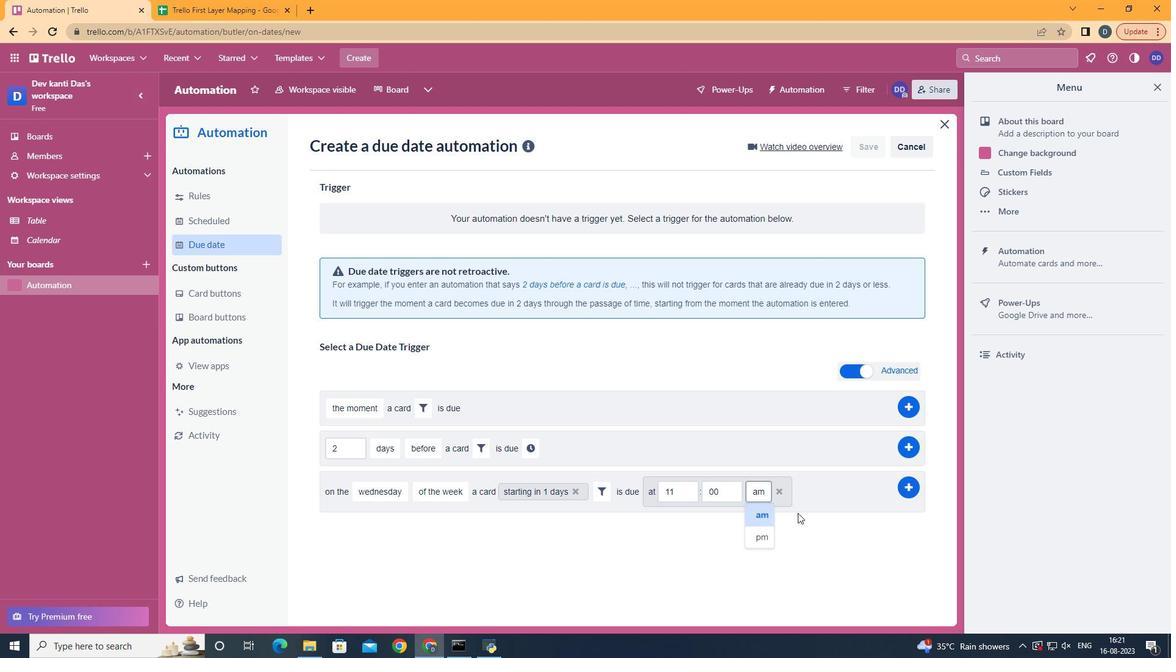
Action: Mouse moved to (905, 484)
Screenshot: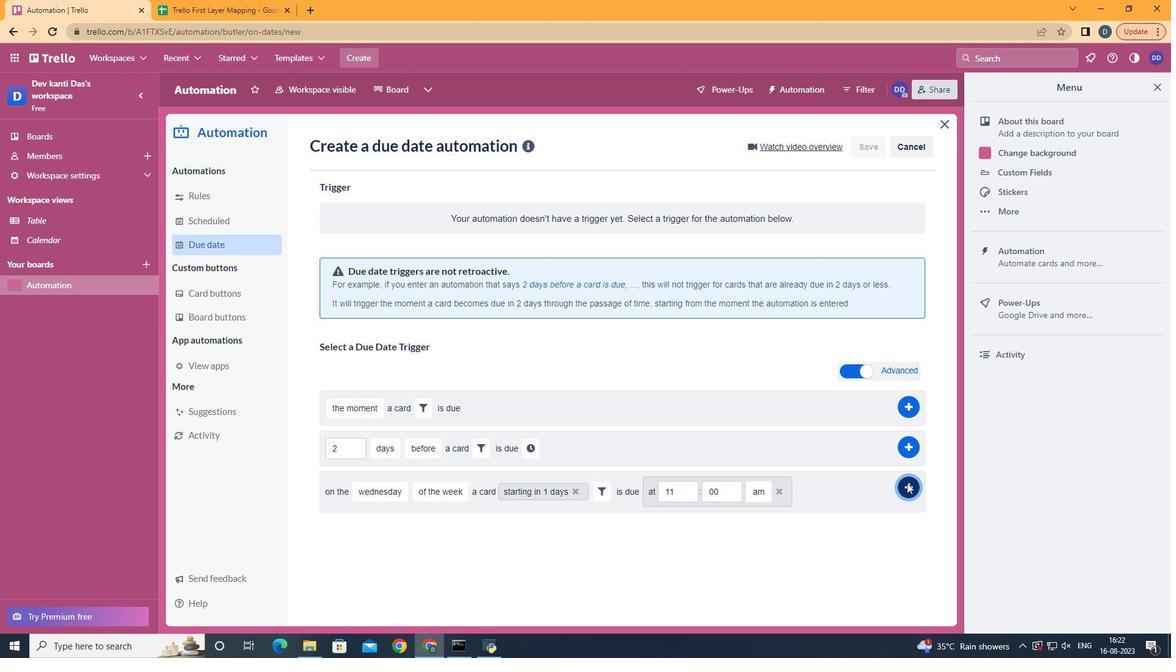 
Action: Mouse pressed left at (905, 484)
Screenshot: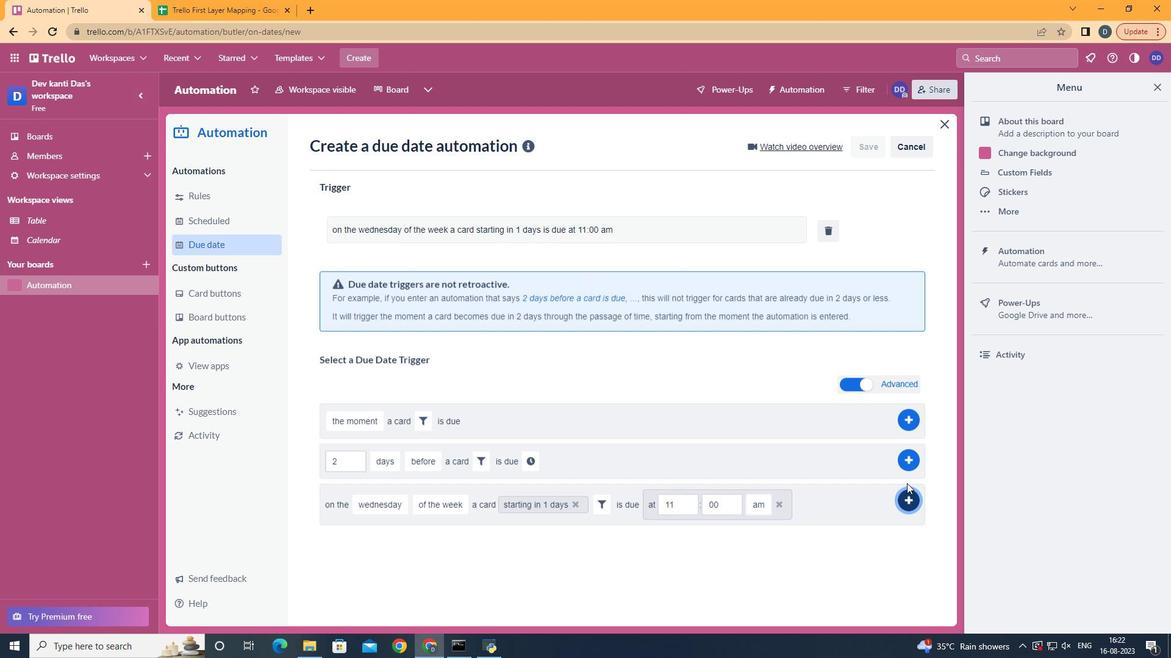 
Action: Mouse moved to (907, 483)
Screenshot: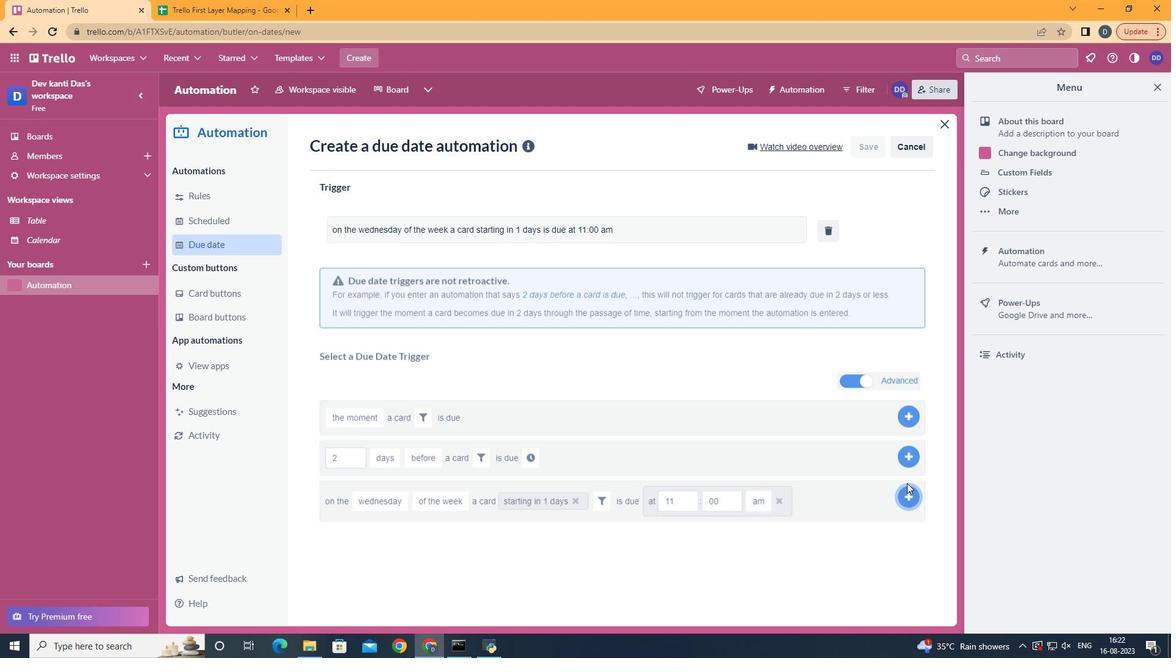 
